 Task: Find connections with filter location Radcliffe with filter topic #Leadershipwith filter profile language English with filter current company Sporjo with filter school Babu Banarsi Das University, Lucknow with filter industry Staffing and Recruiting with filter service category Financial Reporting with filter keywords title Sales Associate
Action: Mouse moved to (140, 219)
Screenshot: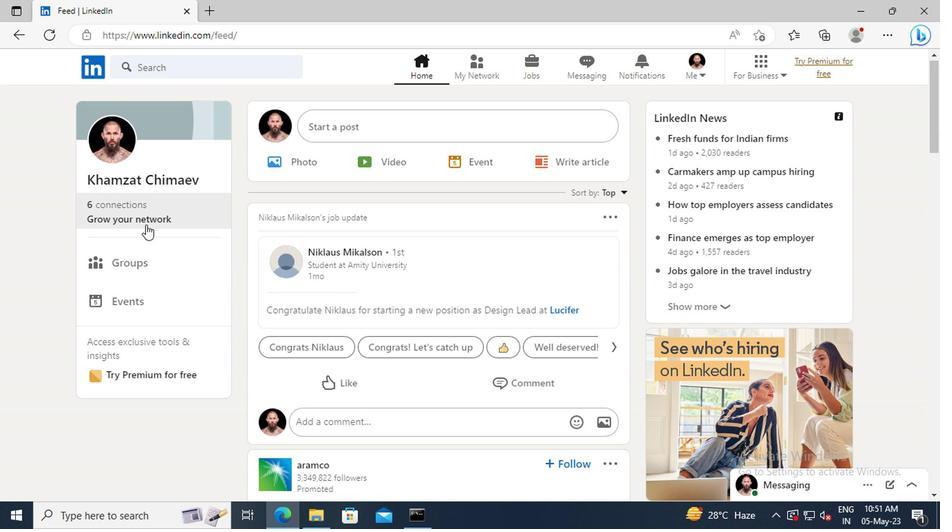 
Action: Mouse pressed left at (140, 219)
Screenshot: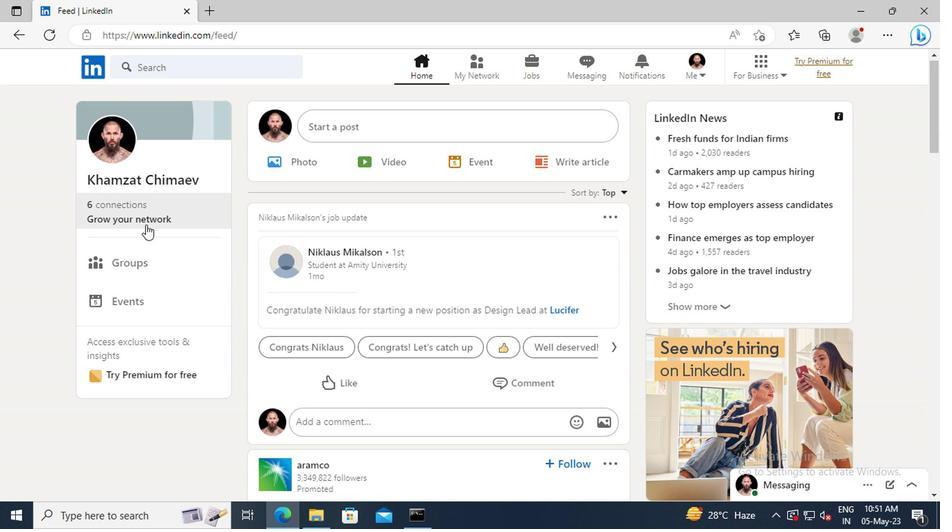 
Action: Mouse moved to (150, 146)
Screenshot: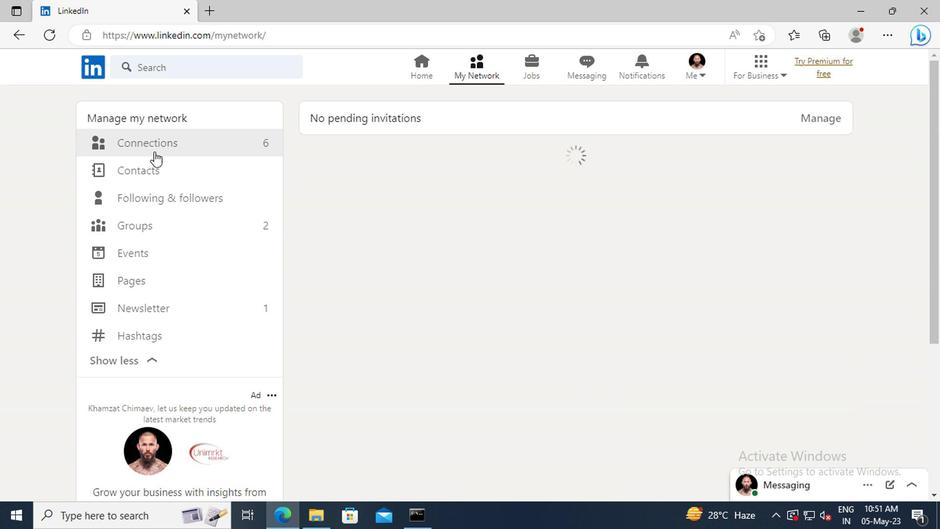 
Action: Mouse pressed left at (150, 146)
Screenshot: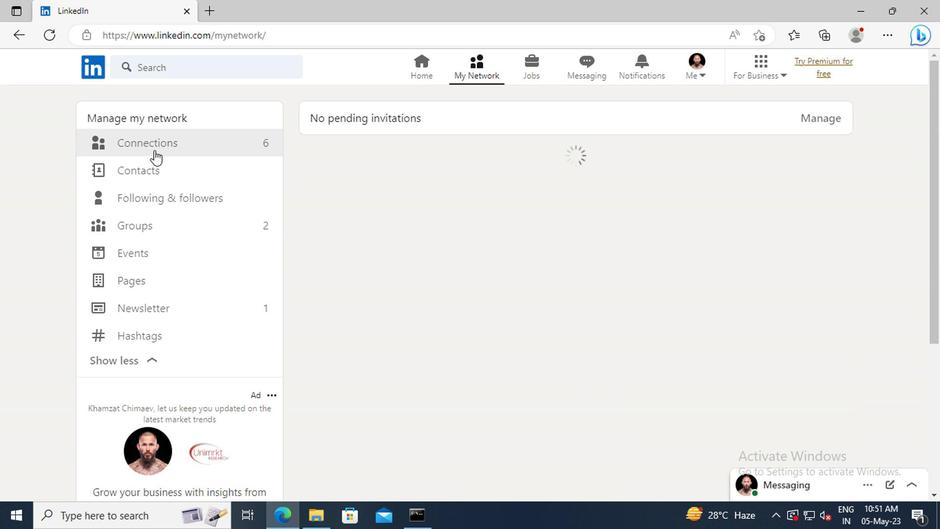
Action: Mouse moved to (557, 151)
Screenshot: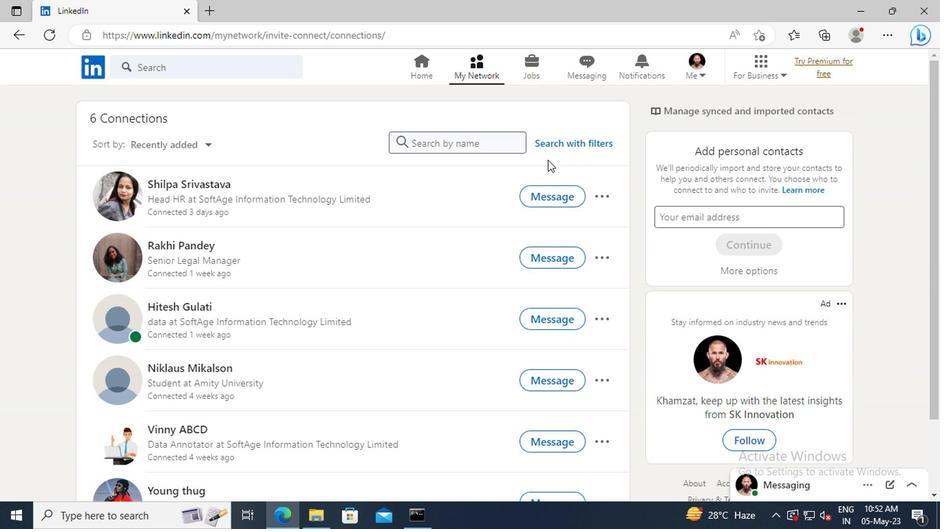 
Action: Mouse pressed left at (557, 151)
Screenshot: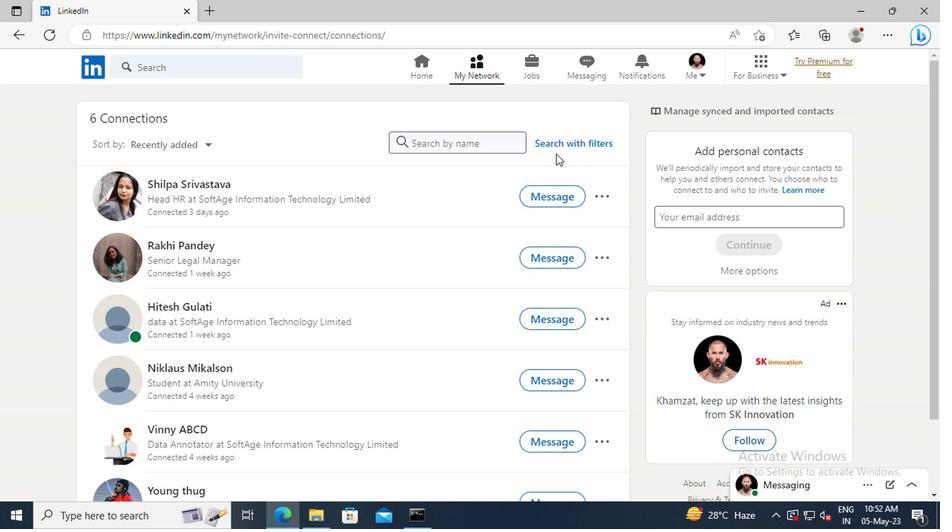 
Action: Mouse moved to (521, 109)
Screenshot: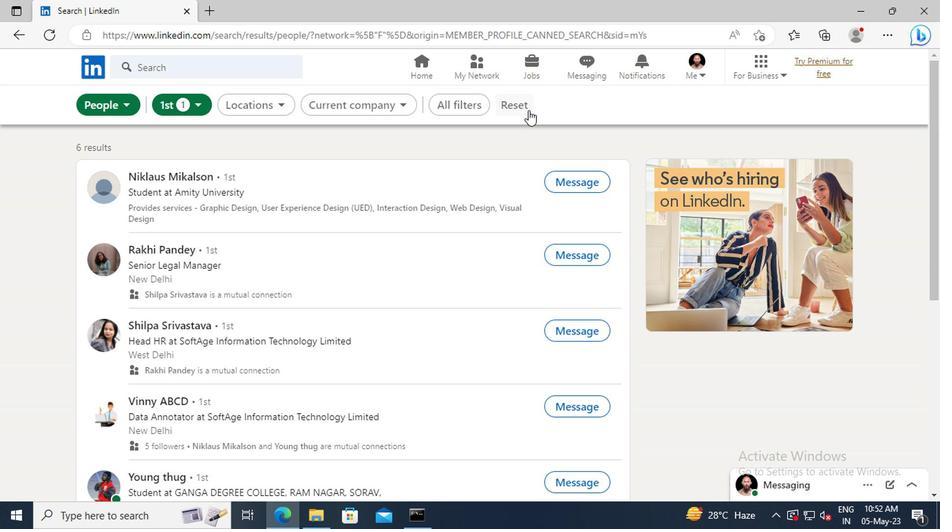 
Action: Mouse pressed left at (521, 109)
Screenshot: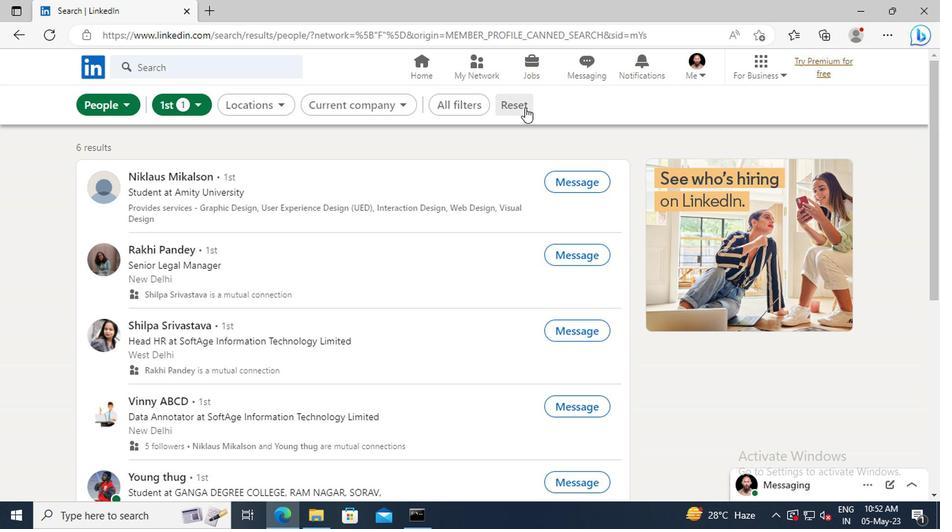 
Action: Mouse moved to (502, 109)
Screenshot: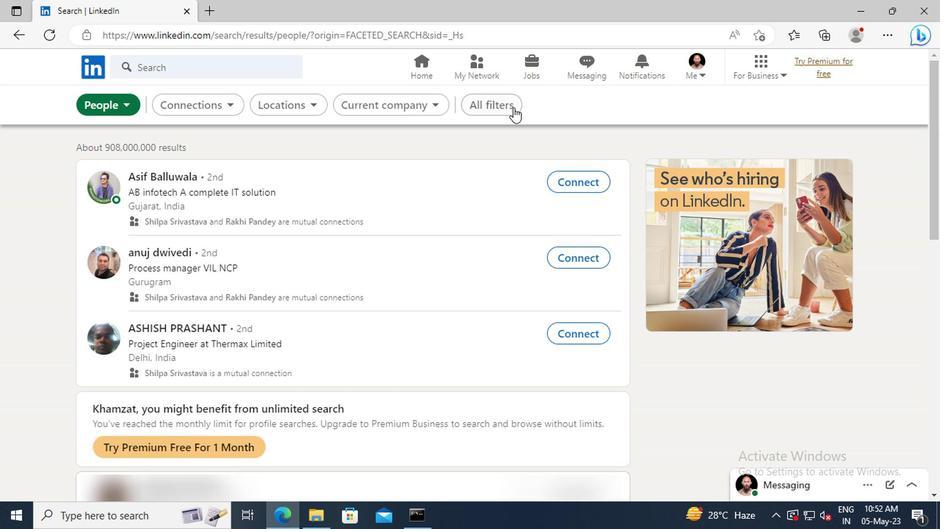
Action: Mouse pressed left at (502, 109)
Screenshot: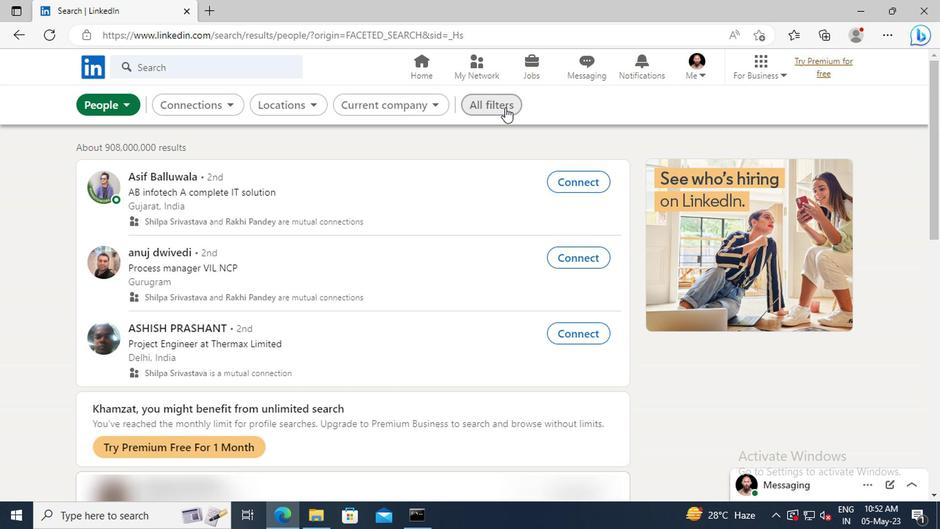 
Action: Mouse moved to (756, 270)
Screenshot: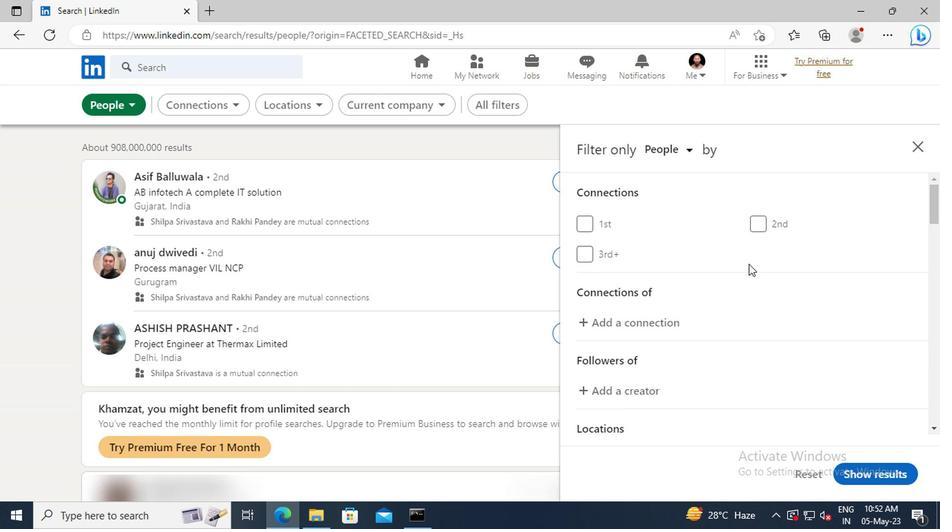 
Action: Mouse scrolled (756, 270) with delta (0, 0)
Screenshot: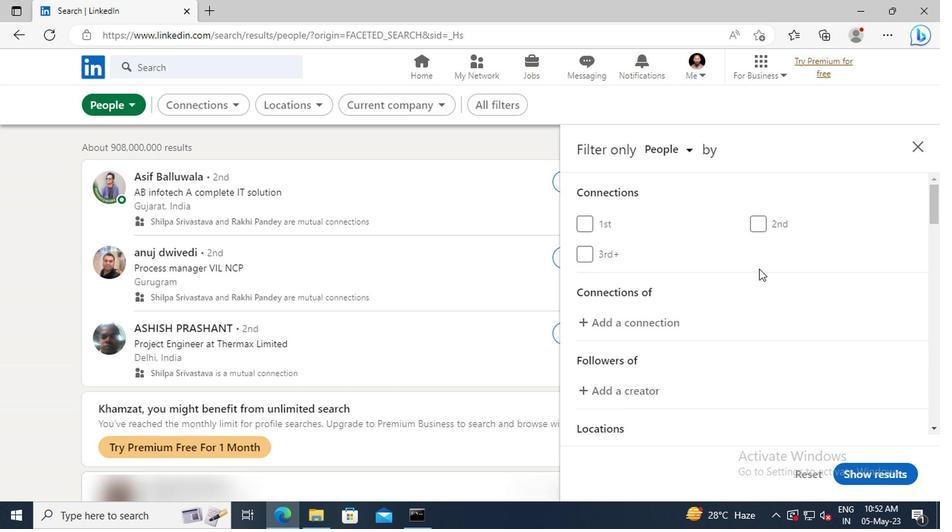 
Action: Mouse scrolled (756, 270) with delta (0, 0)
Screenshot: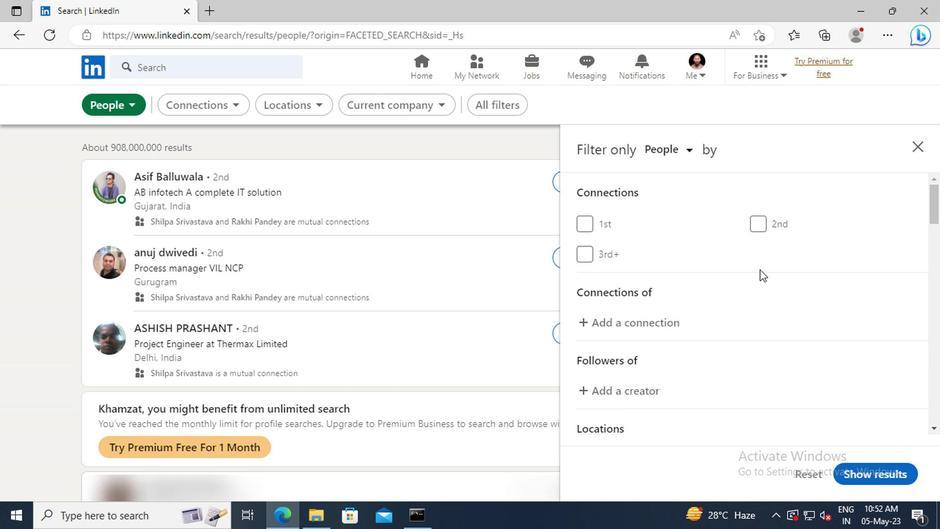 
Action: Mouse scrolled (756, 270) with delta (0, 0)
Screenshot: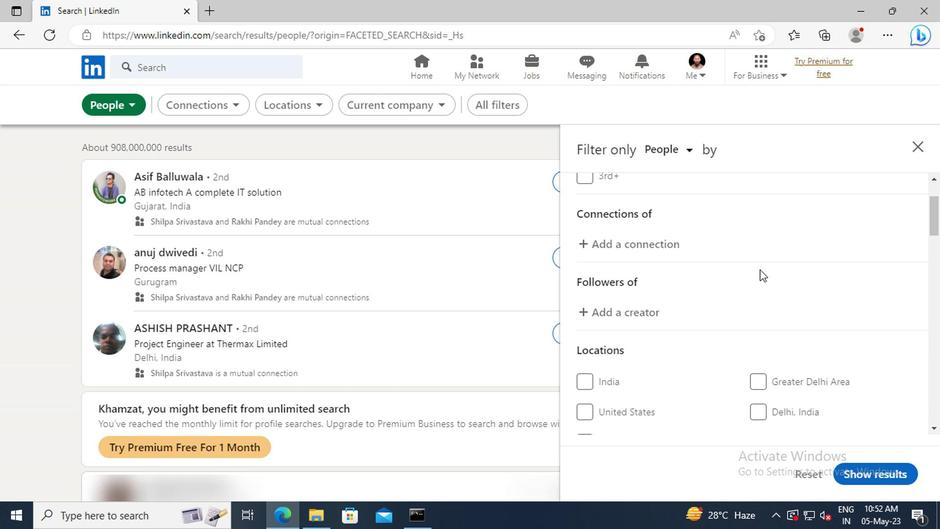 
Action: Mouse scrolled (756, 270) with delta (0, 0)
Screenshot: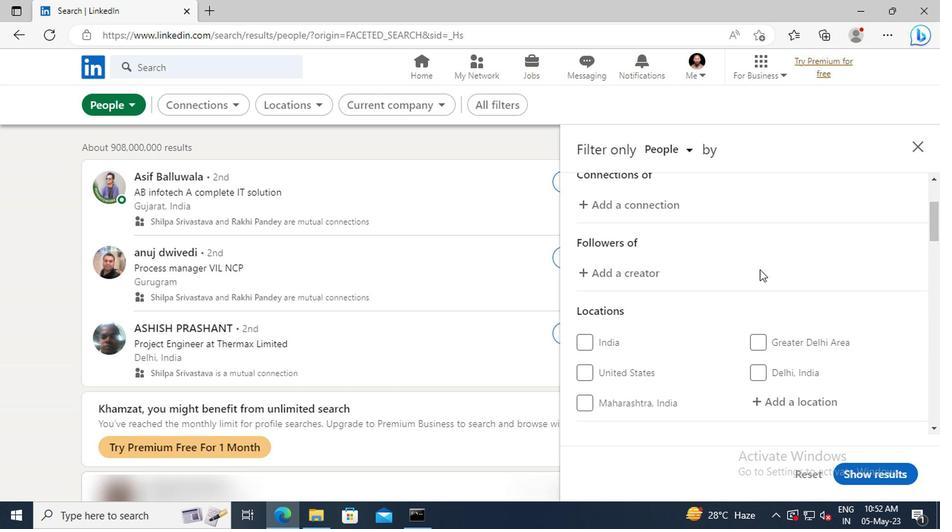 
Action: Mouse scrolled (756, 270) with delta (0, 0)
Screenshot: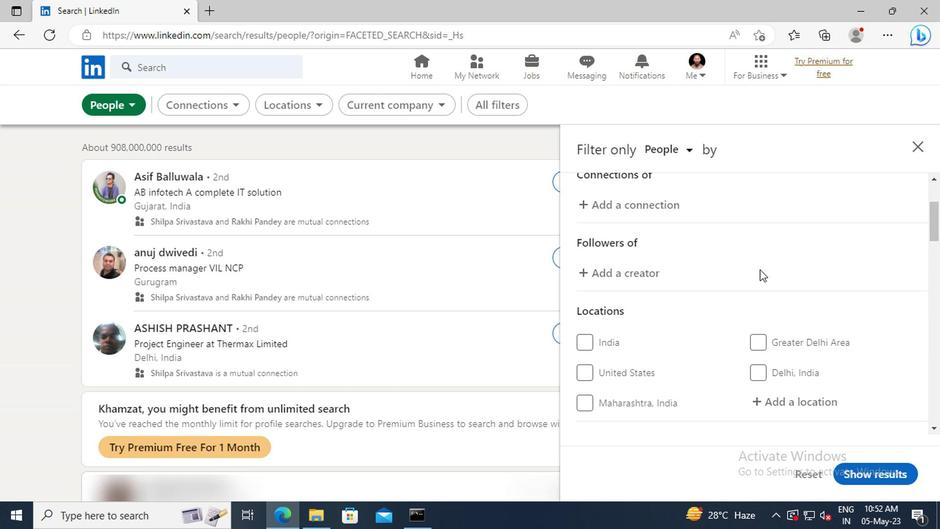 
Action: Mouse scrolled (756, 270) with delta (0, 0)
Screenshot: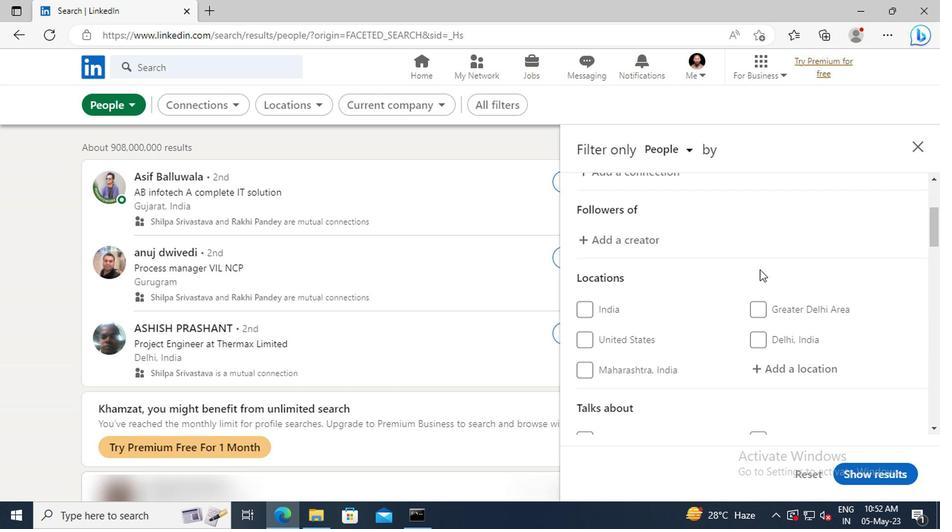
Action: Mouse moved to (764, 284)
Screenshot: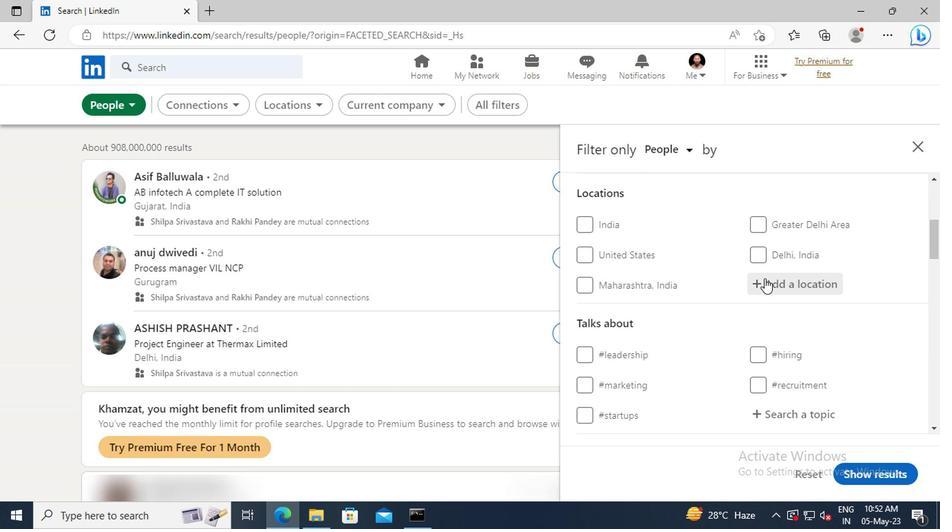 
Action: Mouse pressed left at (764, 284)
Screenshot: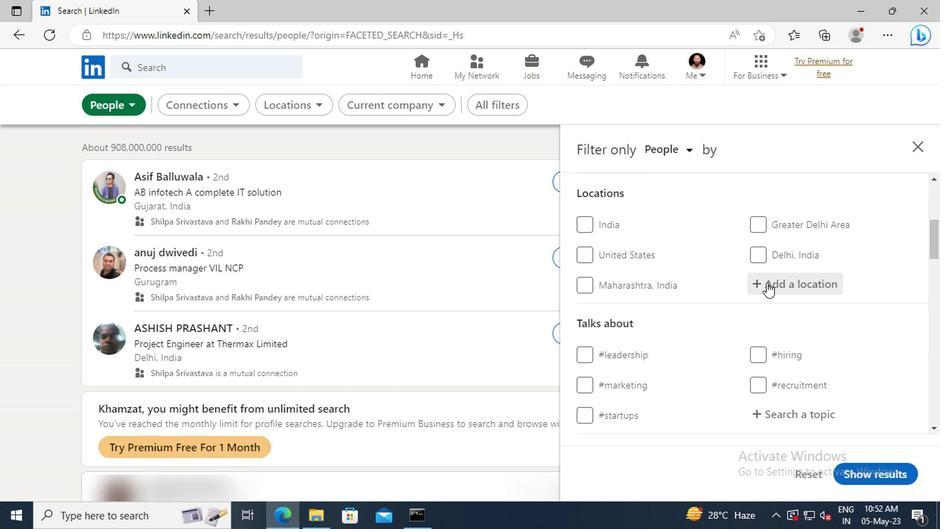 
Action: Key pressed <Key.shift>RADC
Screenshot: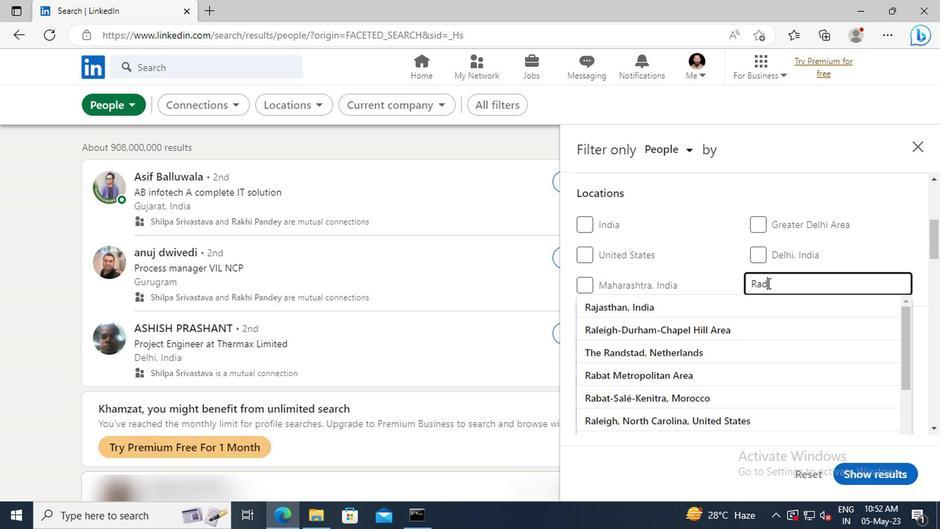 
Action: Mouse moved to (765, 305)
Screenshot: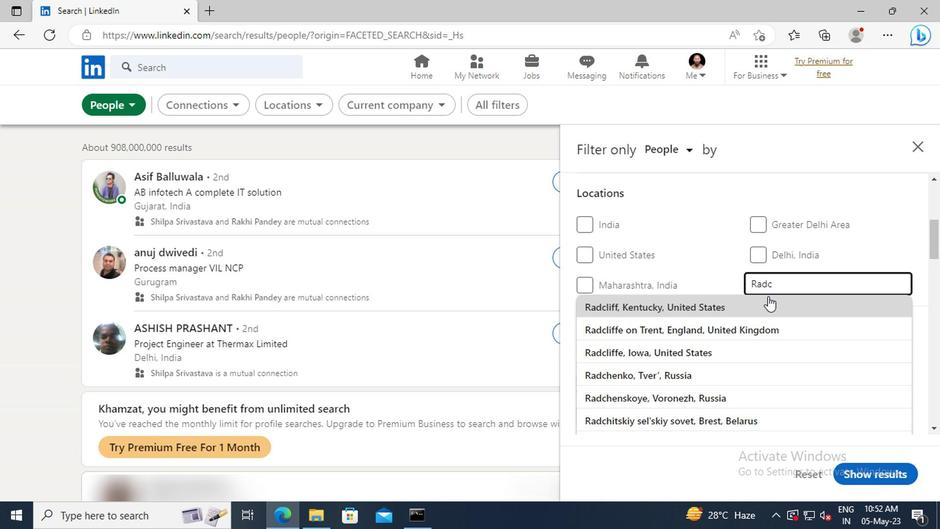 
Action: Mouse pressed left at (765, 305)
Screenshot: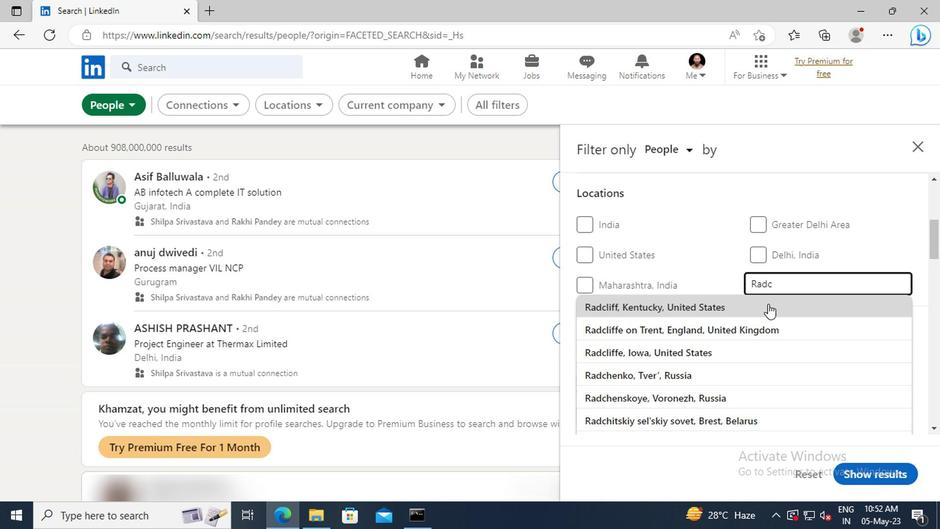 
Action: Mouse scrolled (765, 304) with delta (0, 0)
Screenshot: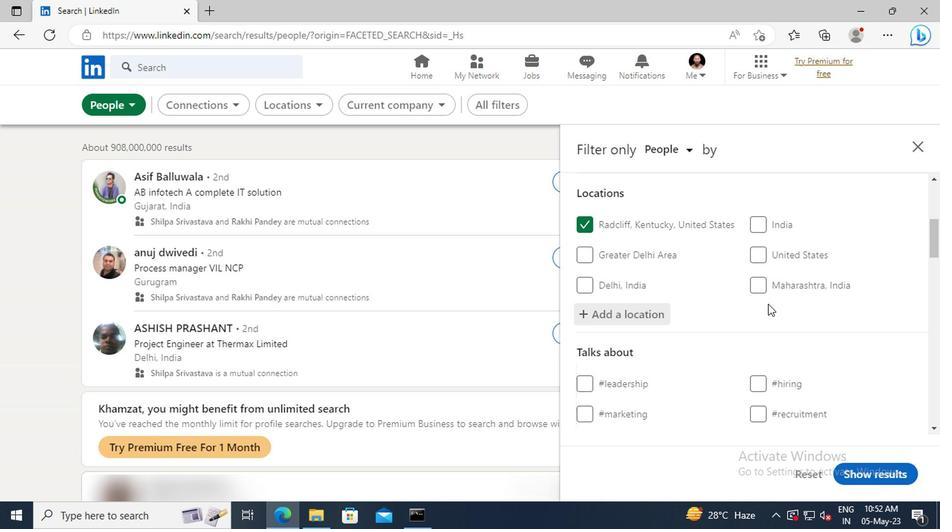 
Action: Mouse scrolled (765, 304) with delta (0, 0)
Screenshot: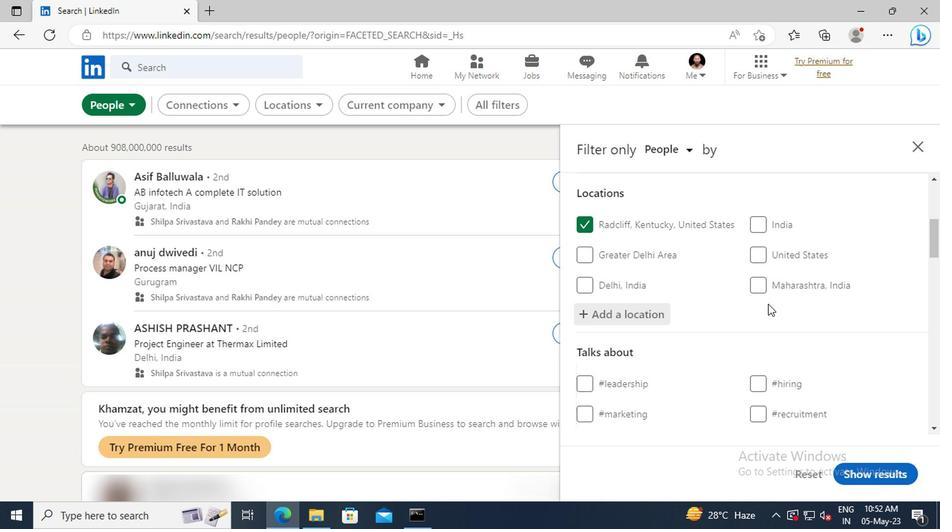 
Action: Mouse scrolled (765, 304) with delta (0, 0)
Screenshot: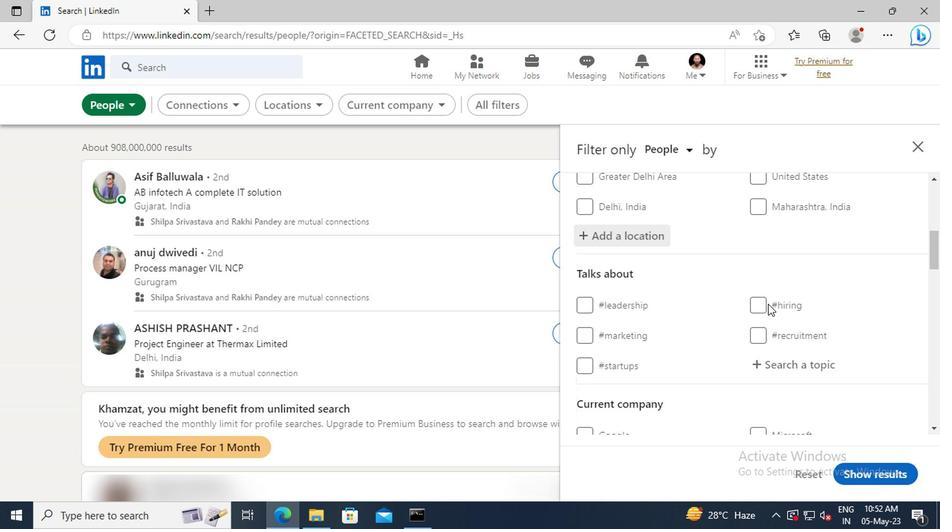
Action: Mouse moved to (769, 320)
Screenshot: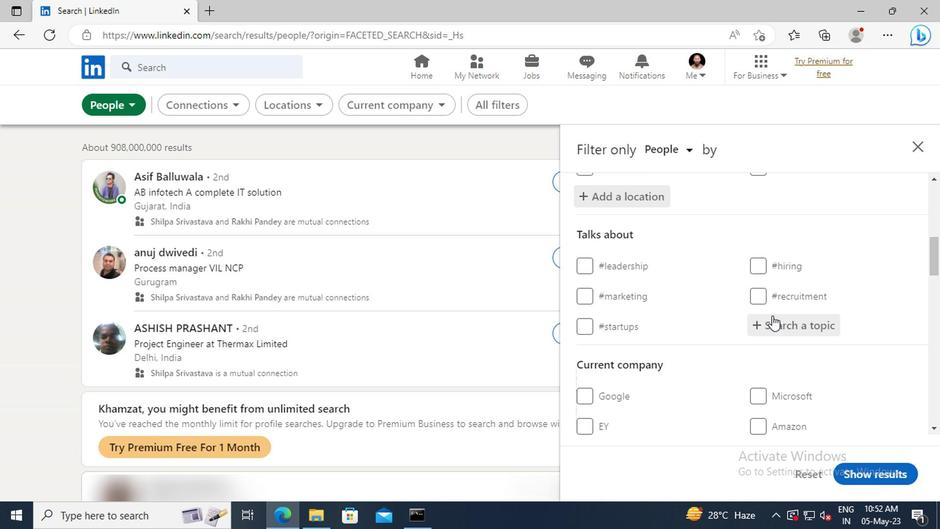 
Action: Mouse pressed left at (769, 320)
Screenshot: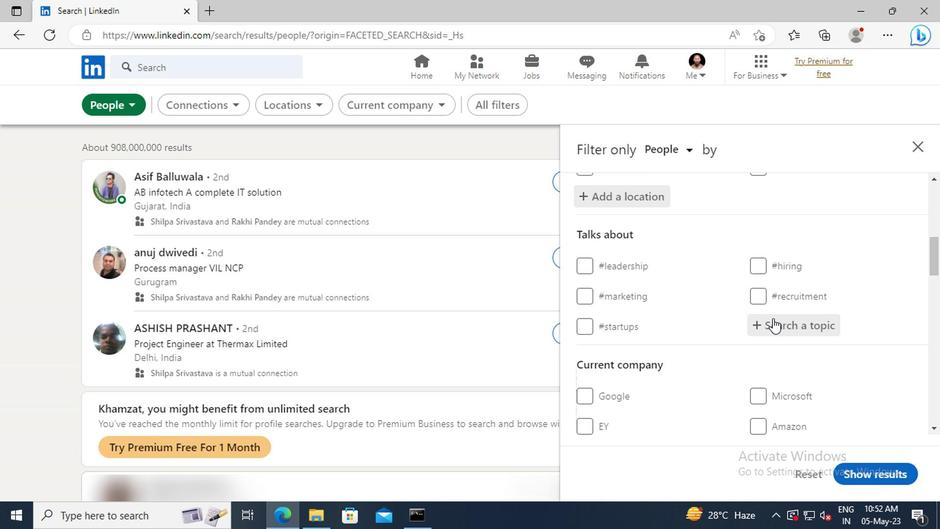 
Action: Key pressed <Key.shift>LEADER
Screenshot: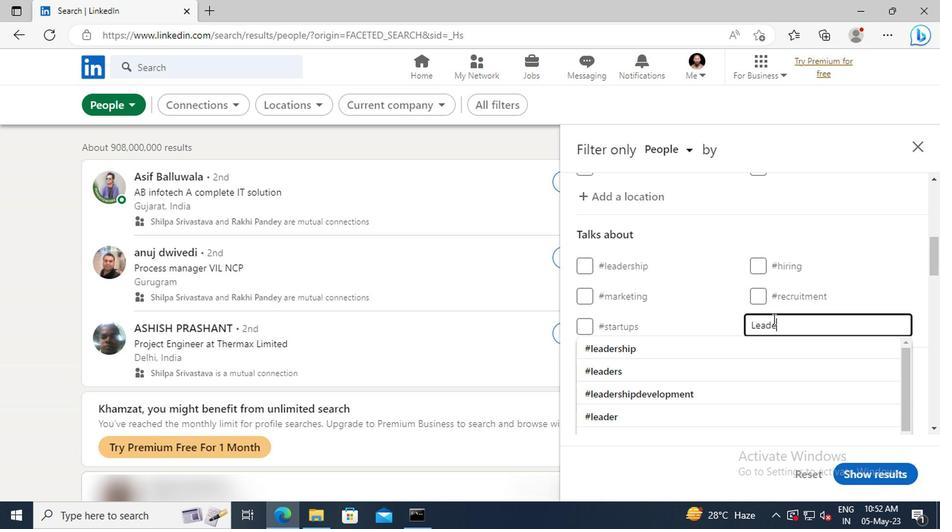 
Action: Mouse moved to (771, 347)
Screenshot: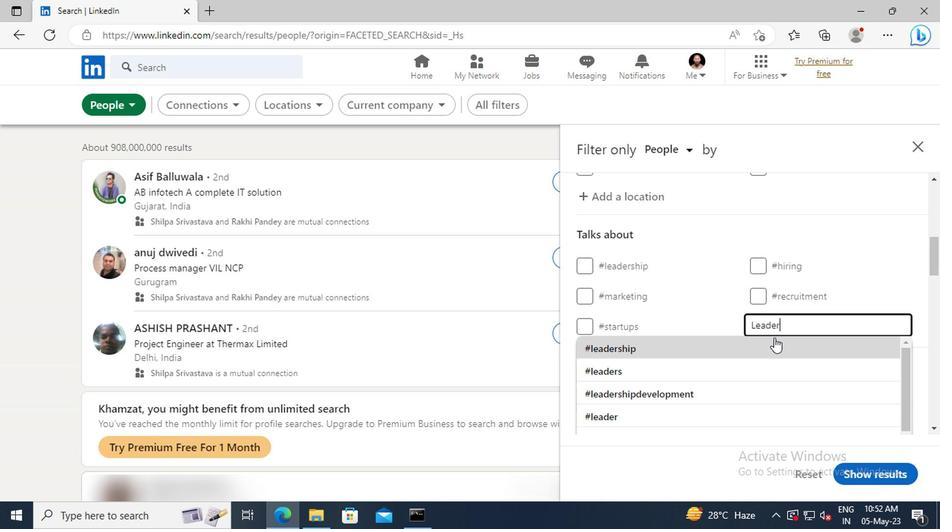 
Action: Mouse pressed left at (771, 347)
Screenshot: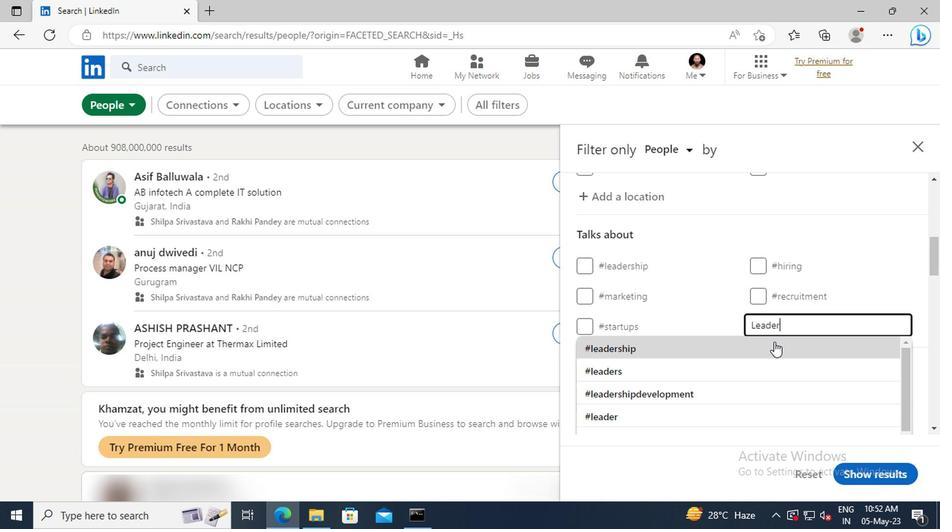 
Action: Mouse scrolled (771, 347) with delta (0, 0)
Screenshot: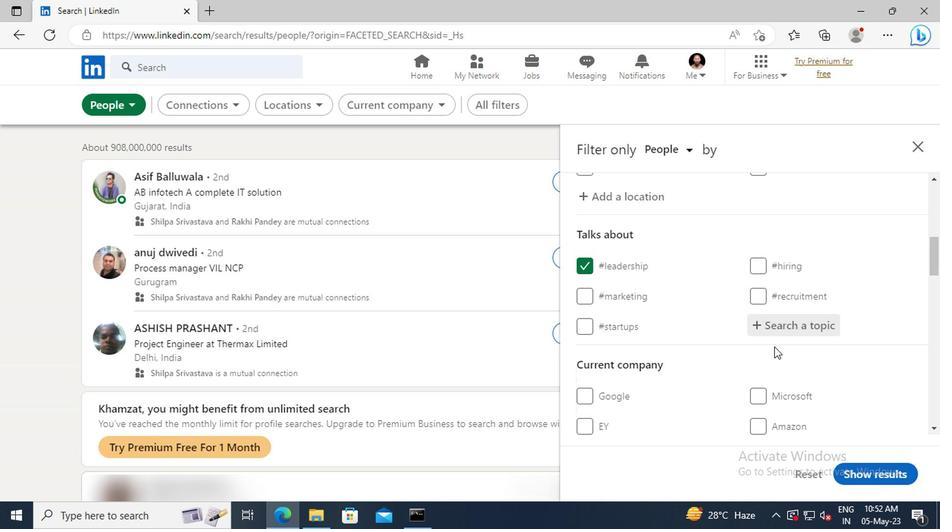 
Action: Mouse scrolled (771, 347) with delta (0, 0)
Screenshot: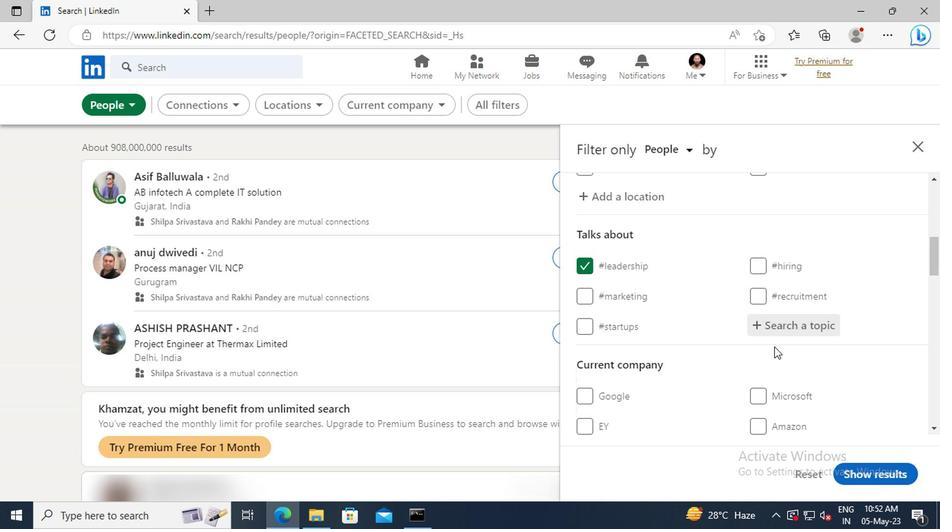 
Action: Mouse scrolled (771, 347) with delta (0, 0)
Screenshot: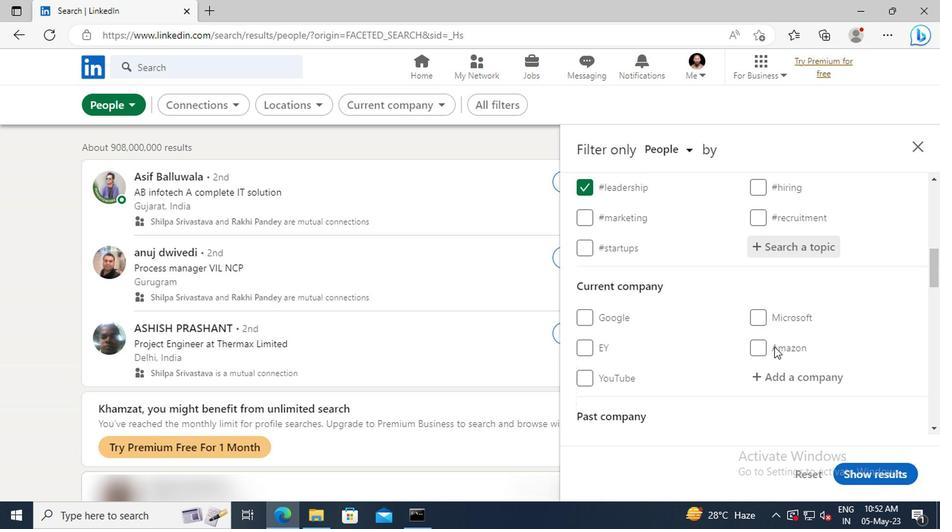 
Action: Mouse scrolled (771, 347) with delta (0, 0)
Screenshot: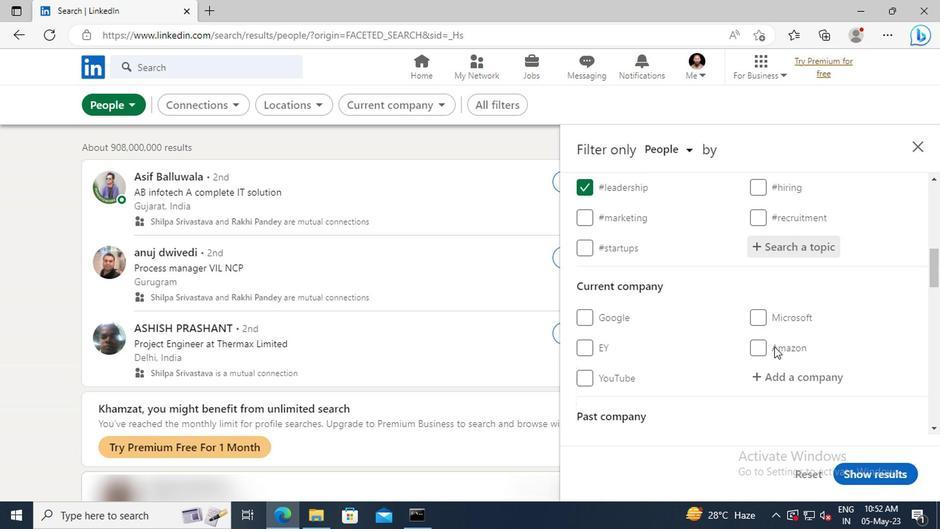 
Action: Mouse scrolled (771, 347) with delta (0, 0)
Screenshot: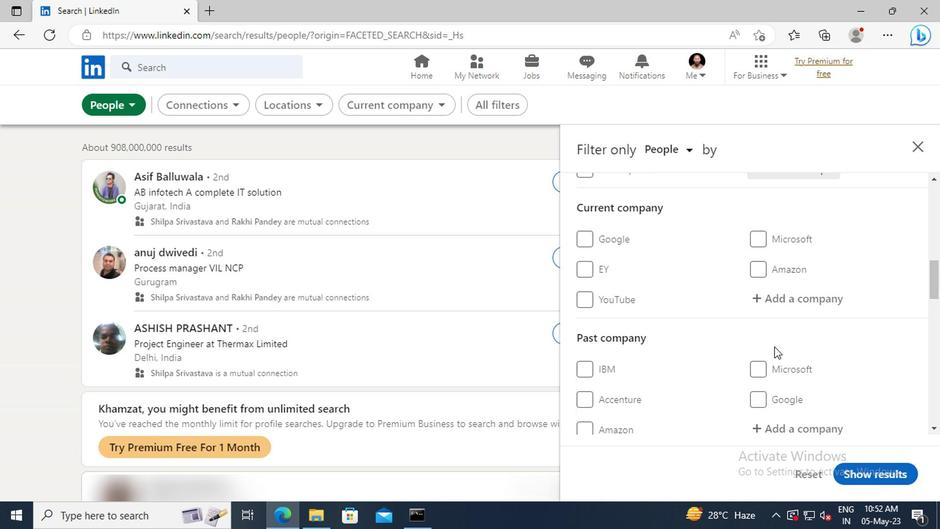 
Action: Mouse scrolled (771, 347) with delta (0, 0)
Screenshot: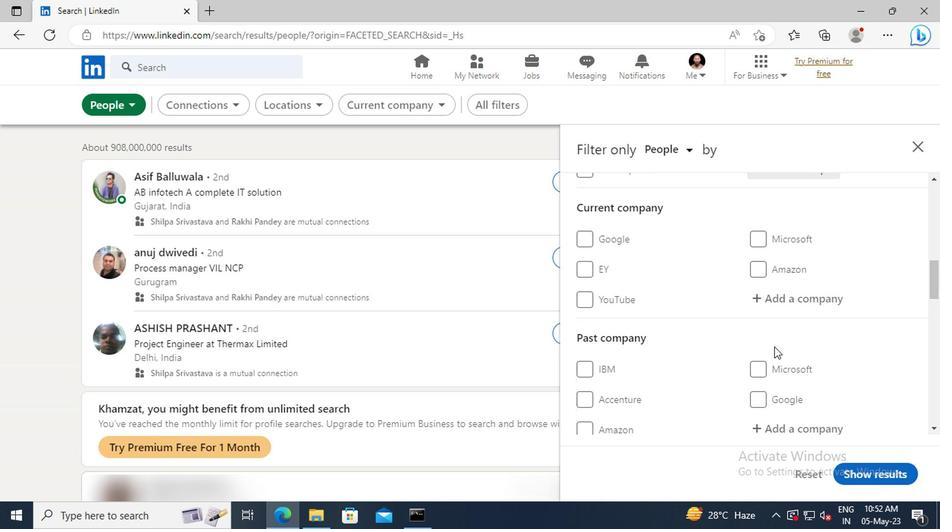 
Action: Mouse scrolled (771, 347) with delta (0, 0)
Screenshot: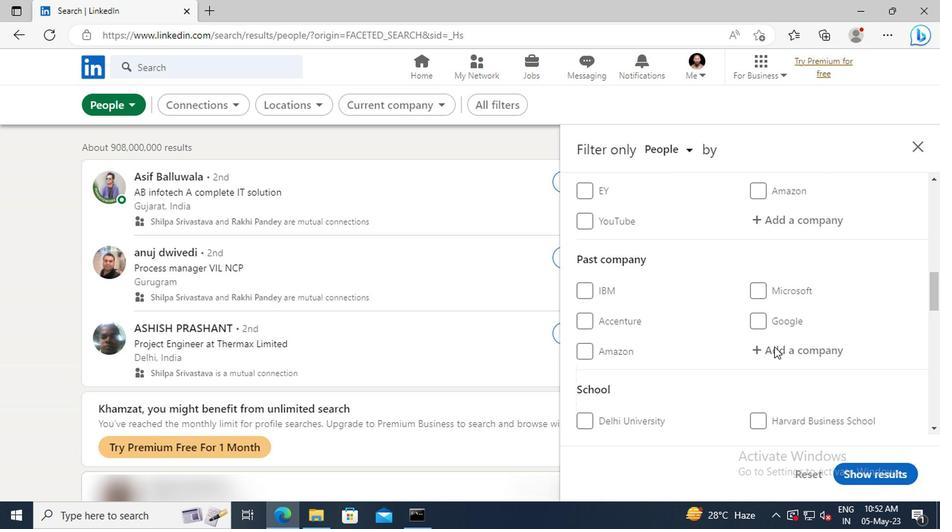 
Action: Mouse scrolled (771, 347) with delta (0, 0)
Screenshot: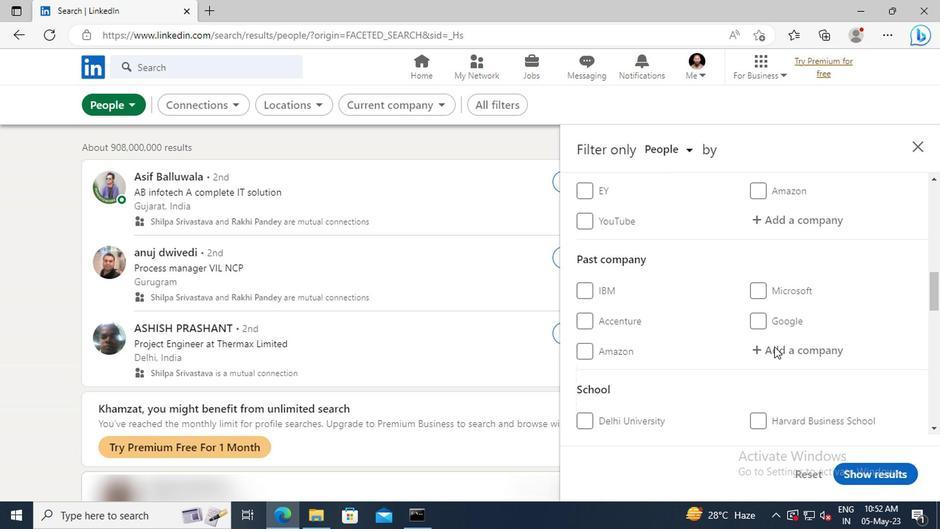 
Action: Mouse scrolled (771, 347) with delta (0, 0)
Screenshot: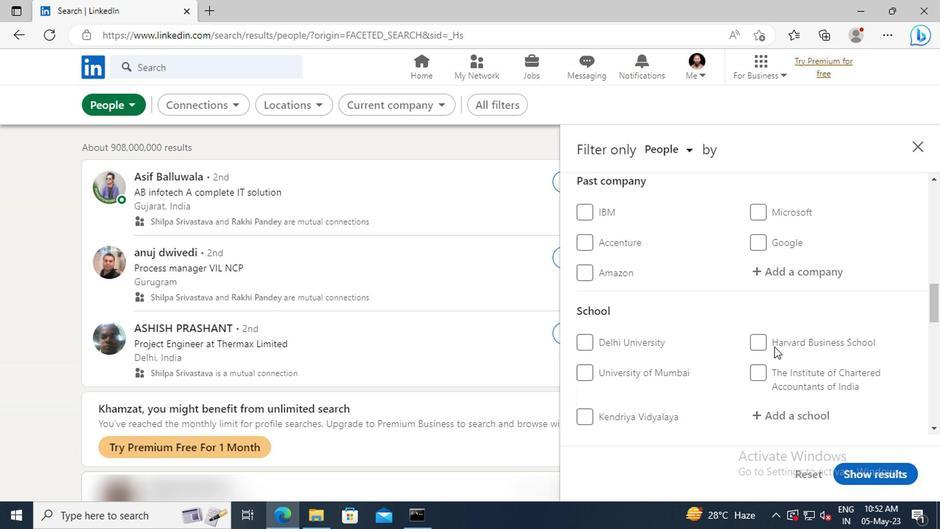 
Action: Mouse scrolled (771, 347) with delta (0, 0)
Screenshot: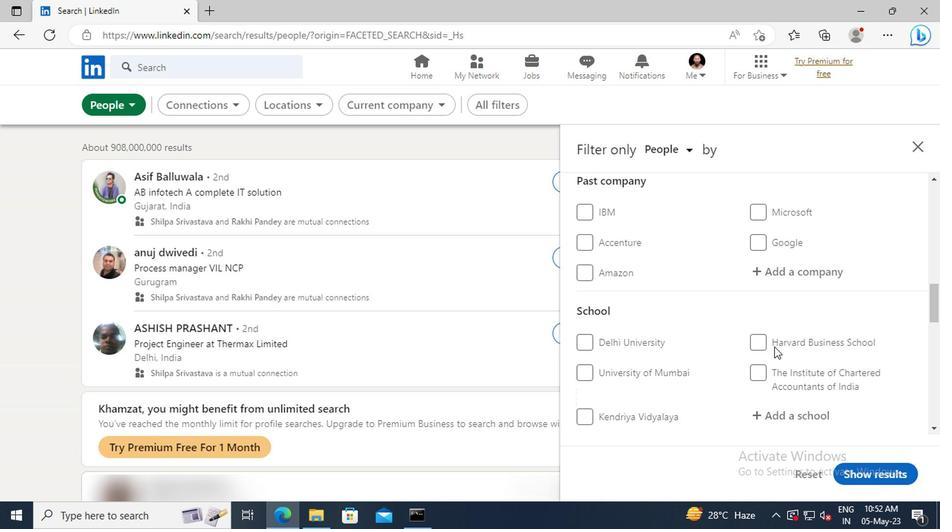 
Action: Mouse scrolled (771, 347) with delta (0, 0)
Screenshot: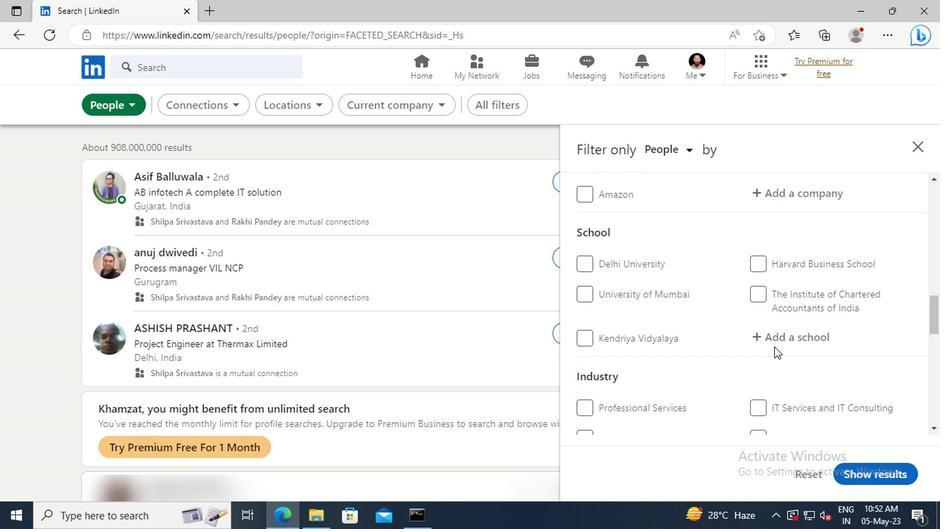 
Action: Mouse scrolled (771, 347) with delta (0, 0)
Screenshot: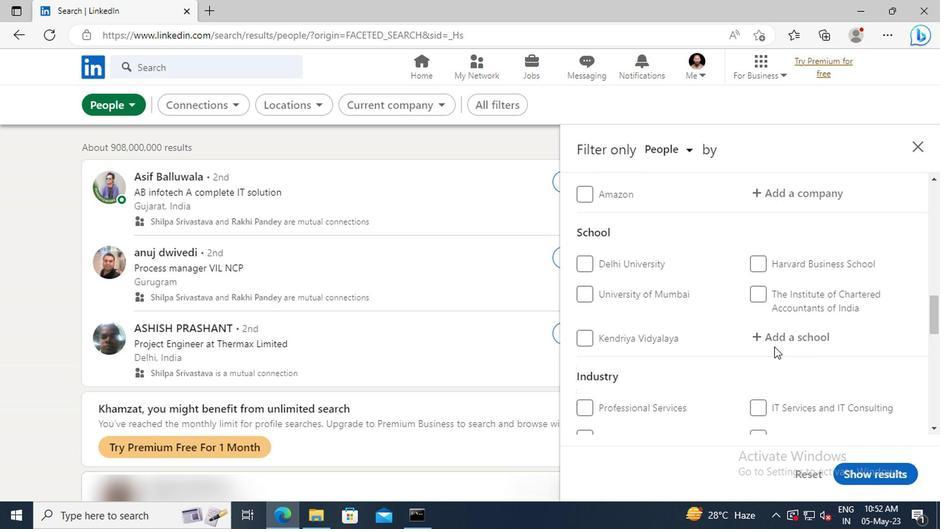 
Action: Mouse scrolled (771, 347) with delta (0, 0)
Screenshot: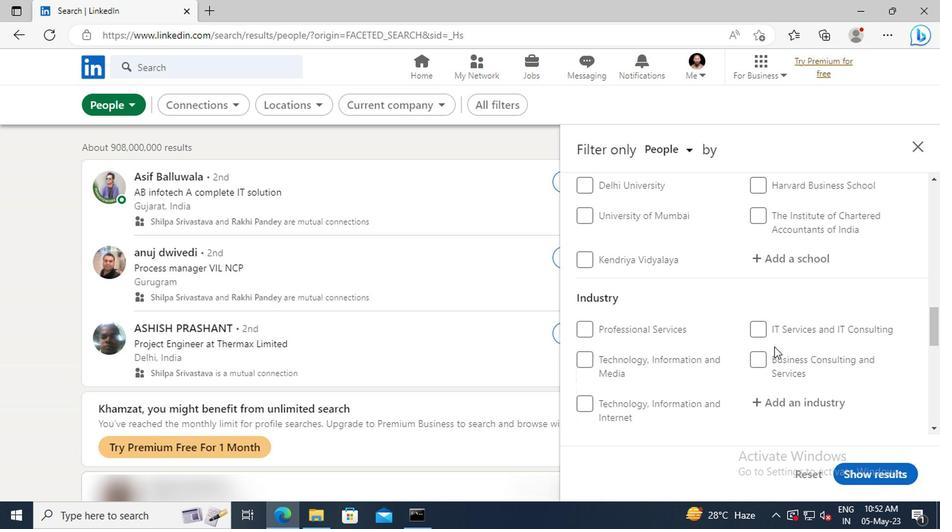 
Action: Mouse scrolled (771, 347) with delta (0, 0)
Screenshot: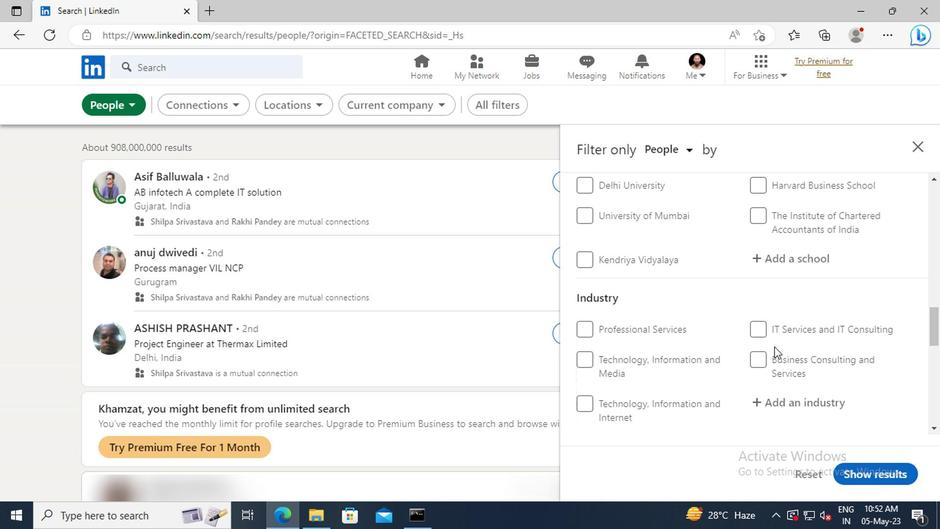 
Action: Mouse scrolled (771, 347) with delta (0, 0)
Screenshot: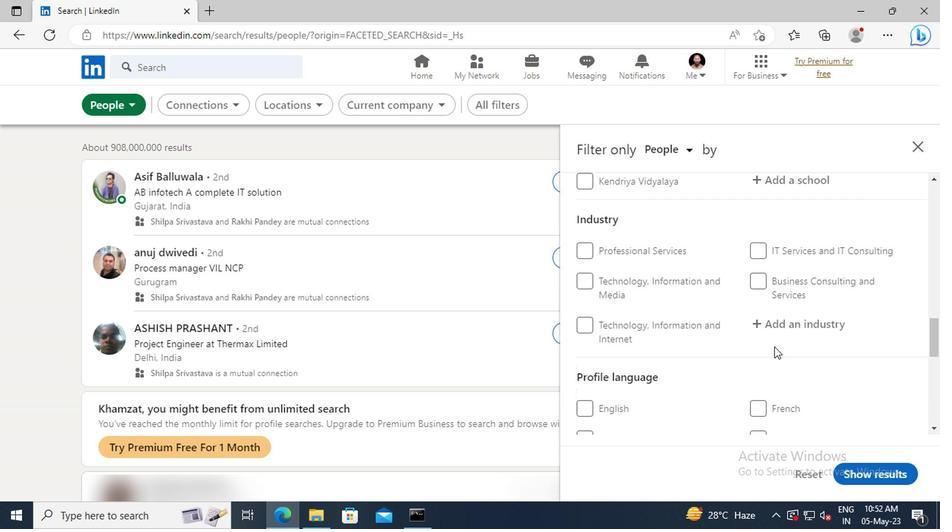 
Action: Mouse moved to (580, 373)
Screenshot: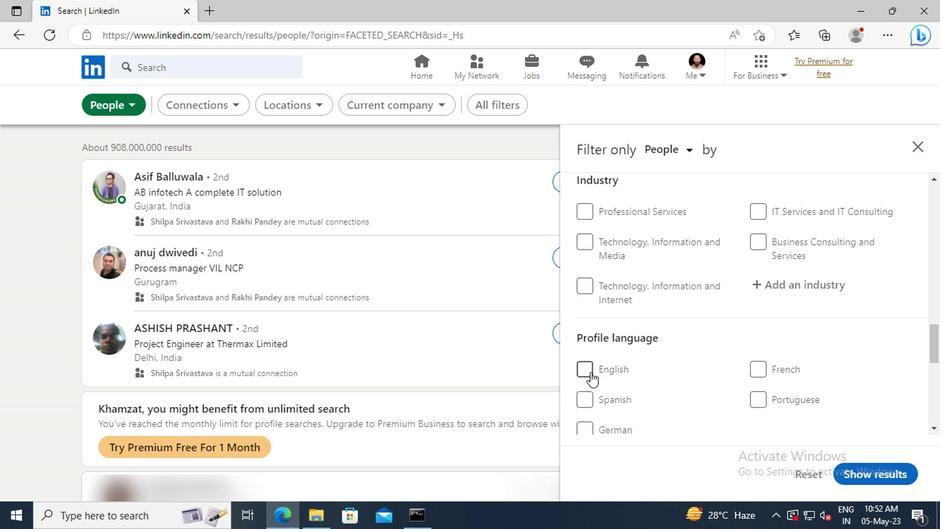 
Action: Mouse pressed left at (580, 373)
Screenshot: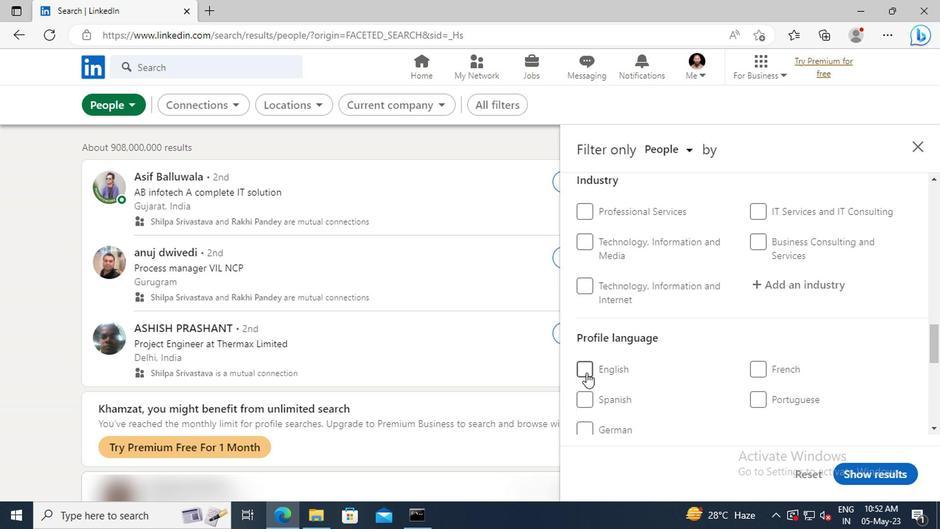 
Action: Mouse moved to (736, 351)
Screenshot: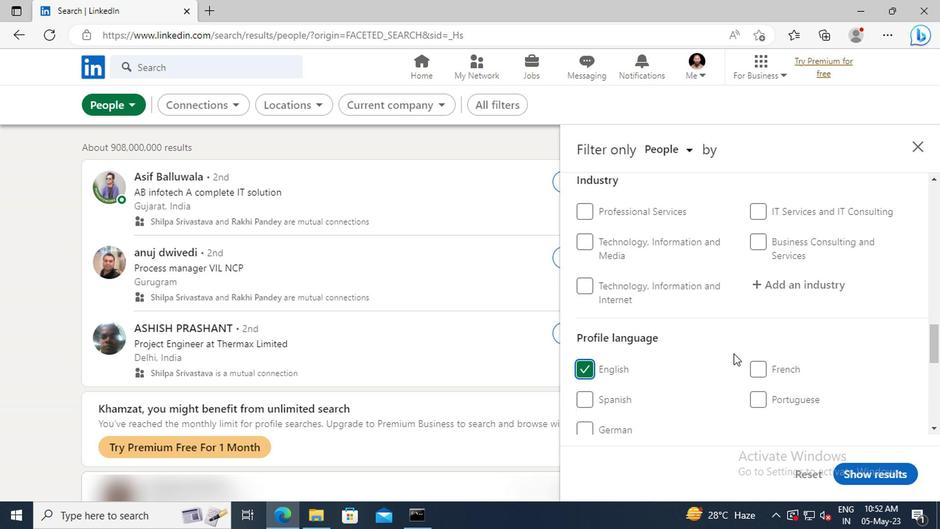 
Action: Mouse scrolled (736, 351) with delta (0, 0)
Screenshot: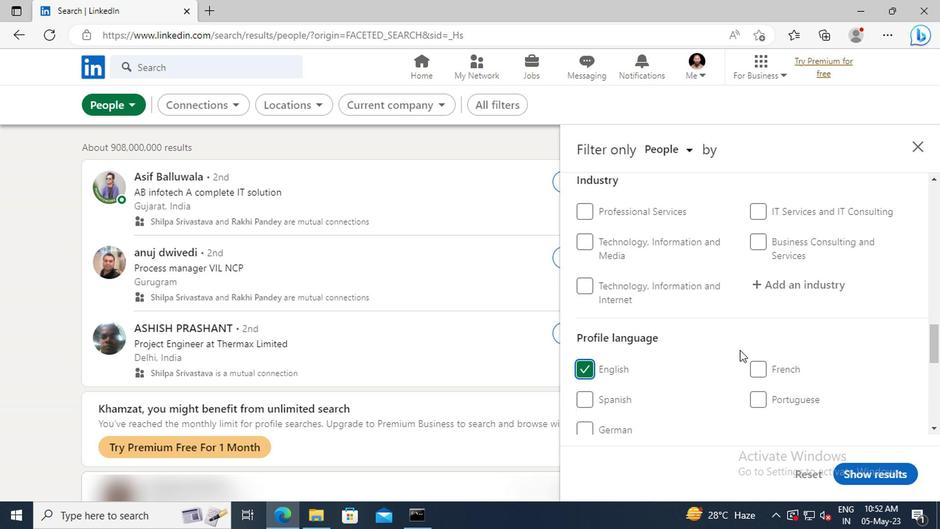 
Action: Mouse scrolled (736, 351) with delta (0, 0)
Screenshot: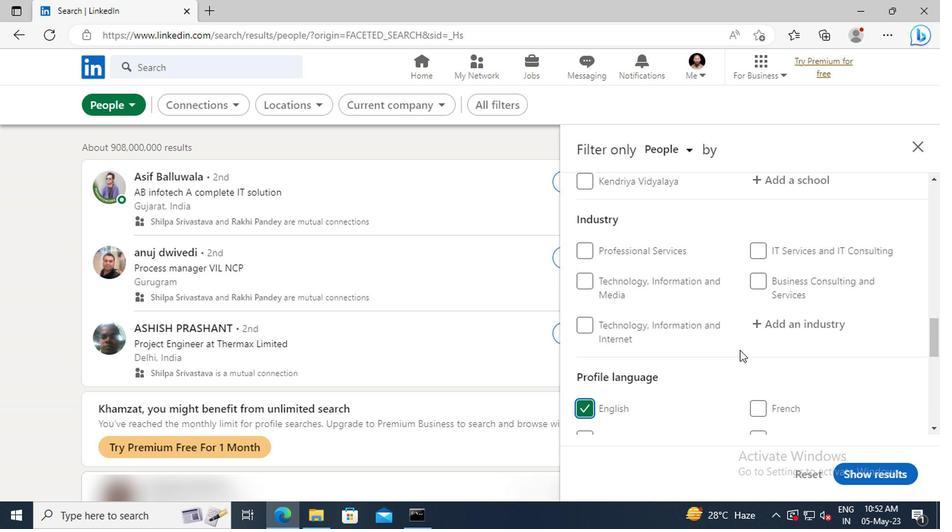 
Action: Mouse scrolled (736, 351) with delta (0, 0)
Screenshot: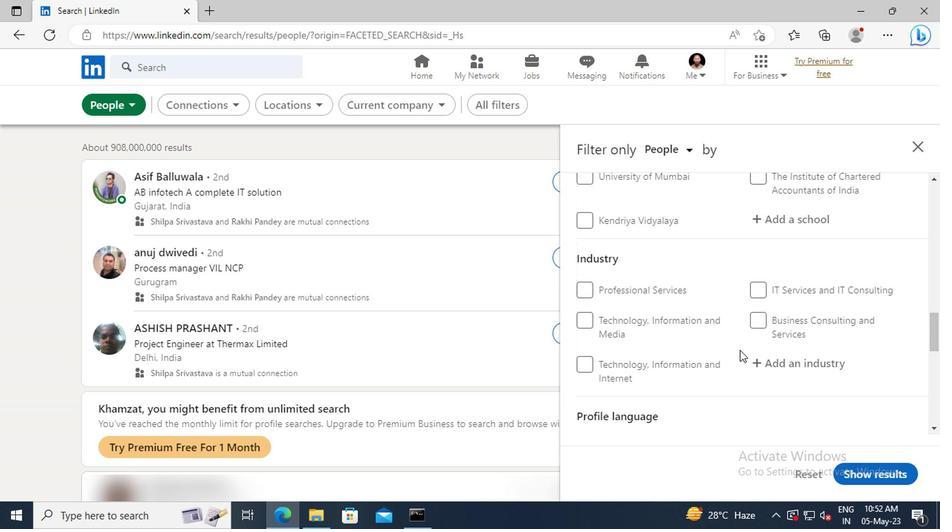 
Action: Mouse scrolled (736, 351) with delta (0, 0)
Screenshot: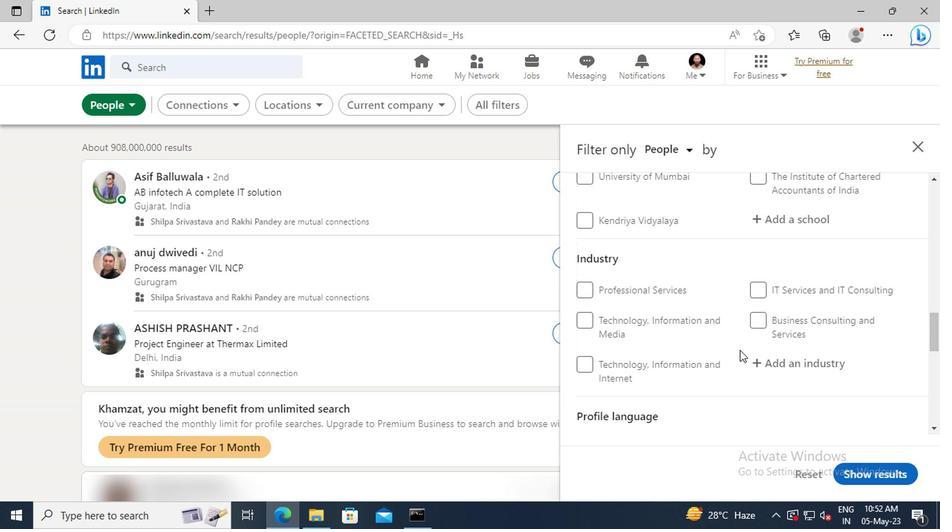 
Action: Mouse scrolled (736, 351) with delta (0, 0)
Screenshot: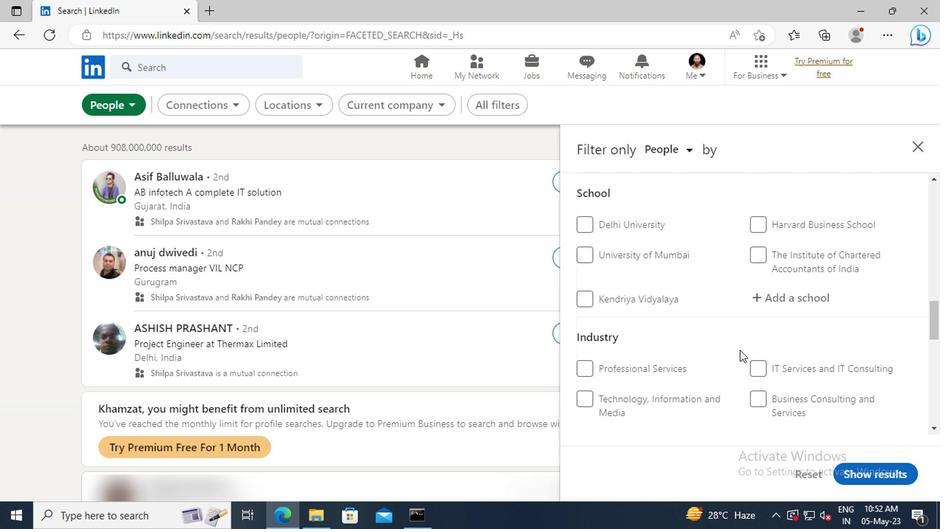 
Action: Mouse scrolled (736, 351) with delta (0, 0)
Screenshot: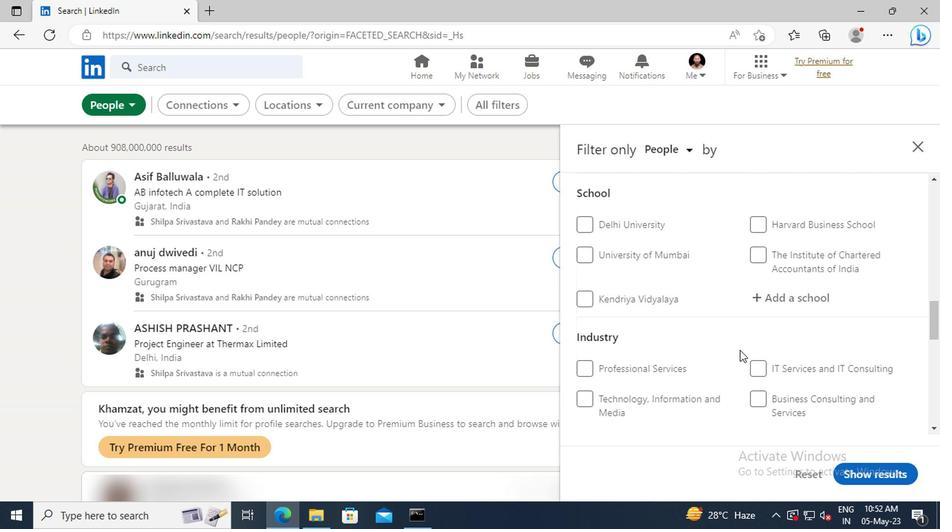 
Action: Mouse scrolled (736, 351) with delta (0, 0)
Screenshot: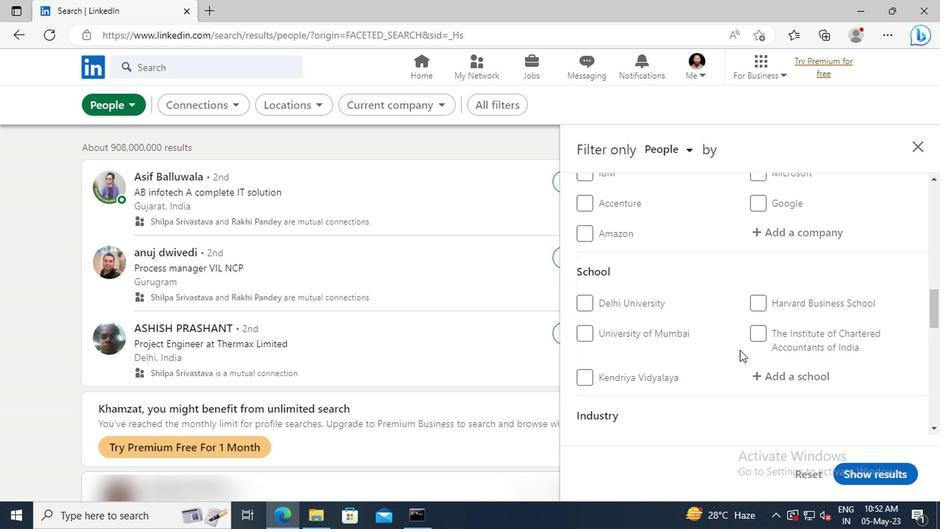 
Action: Mouse scrolled (736, 351) with delta (0, 0)
Screenshot: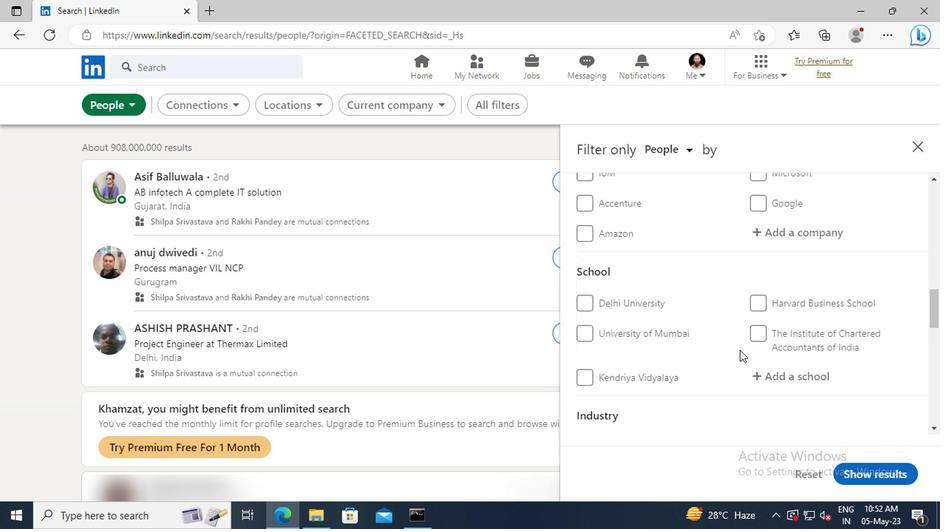 
Action: Mouse scrolled (736, 351) with delta (0, 0)
Screenshot: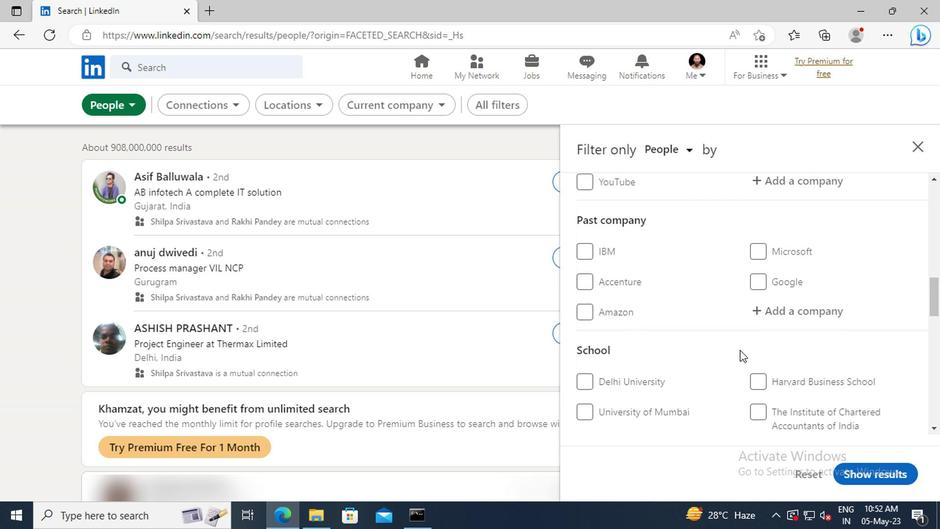 
Action: Mouse scrolled (736, 351) with delta (0, 0)
Screenshot: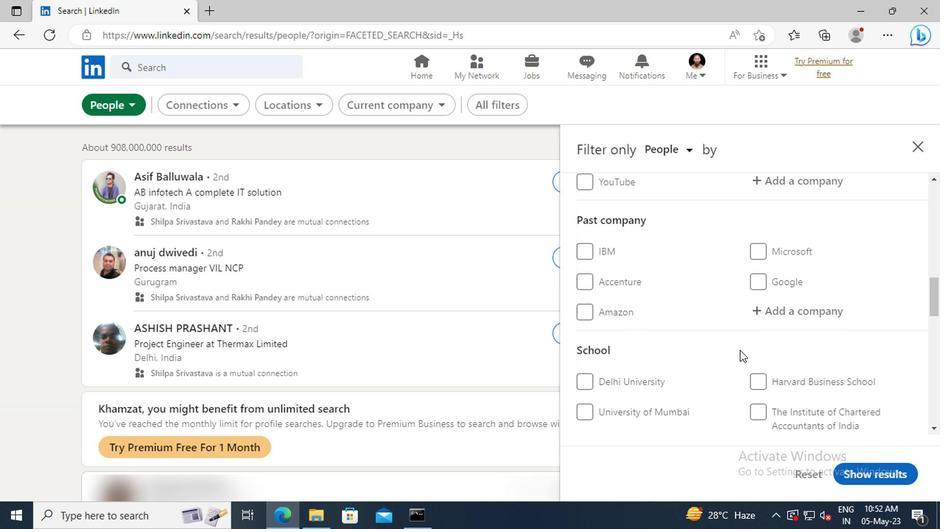 
Action: Mouse scrolled (736, 351) with delta (0, 0)
Screenshot: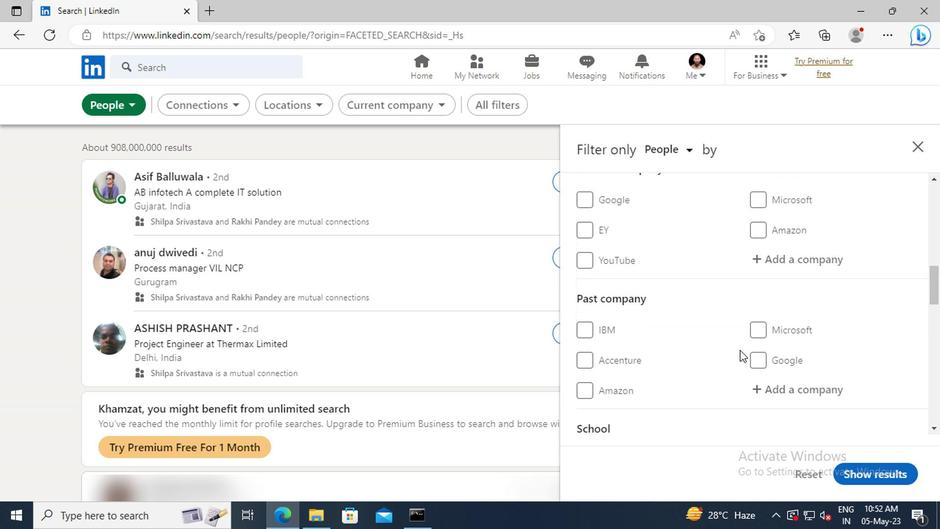 
Action: Mouse scrolled (736, 351) with delta (0, 0)
Screenshot: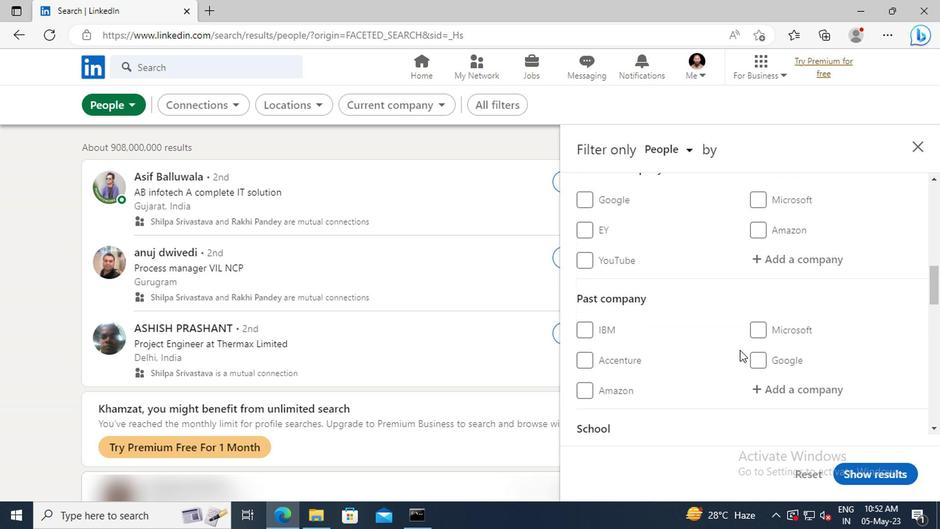 
Action: Mouse moved to (750, 336)
Screenshot: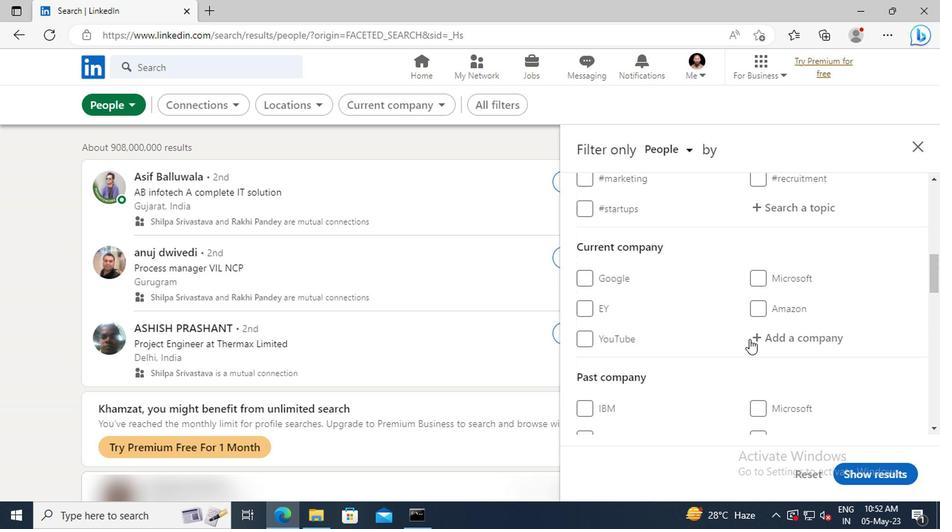 
Action: Mouse pressed left at (750, 336)
Screenshot: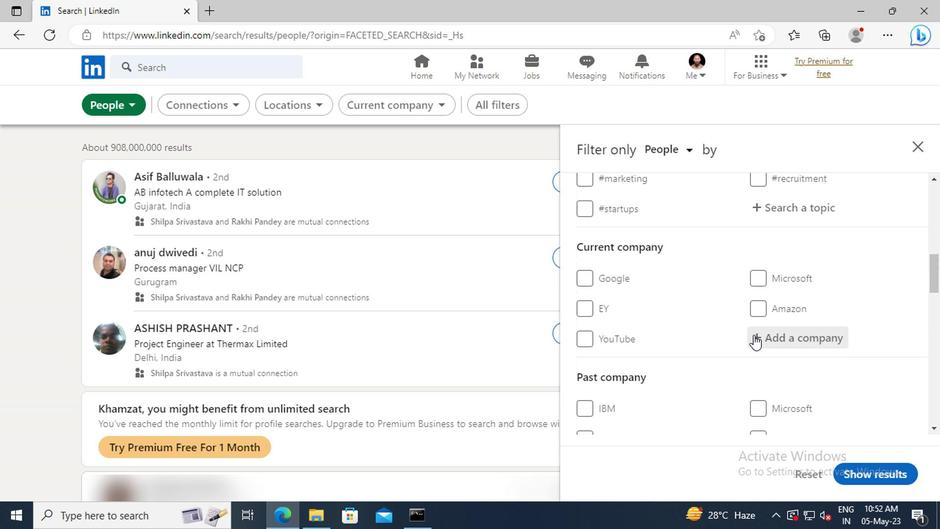 
Action: Mouse moved to (750, 336)
Screenshot: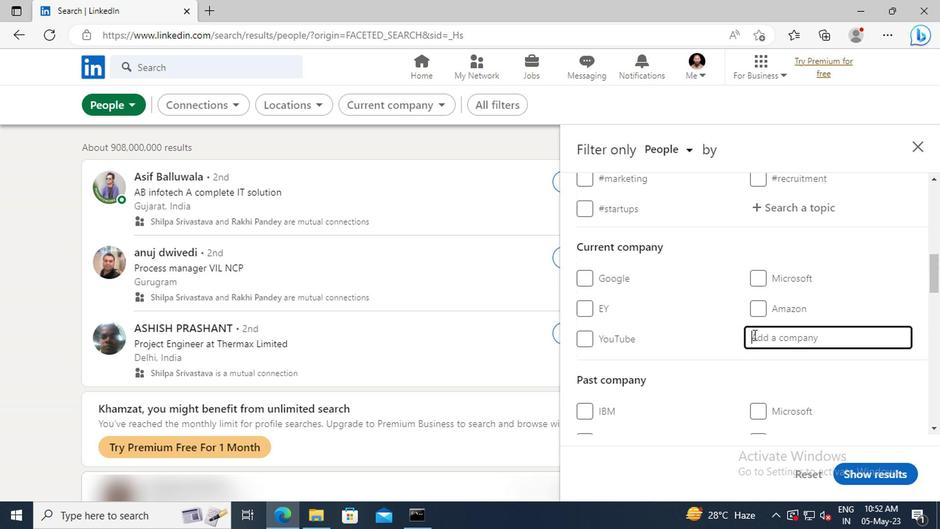 
Action: Key pressed <Key.shift>
Screenshot: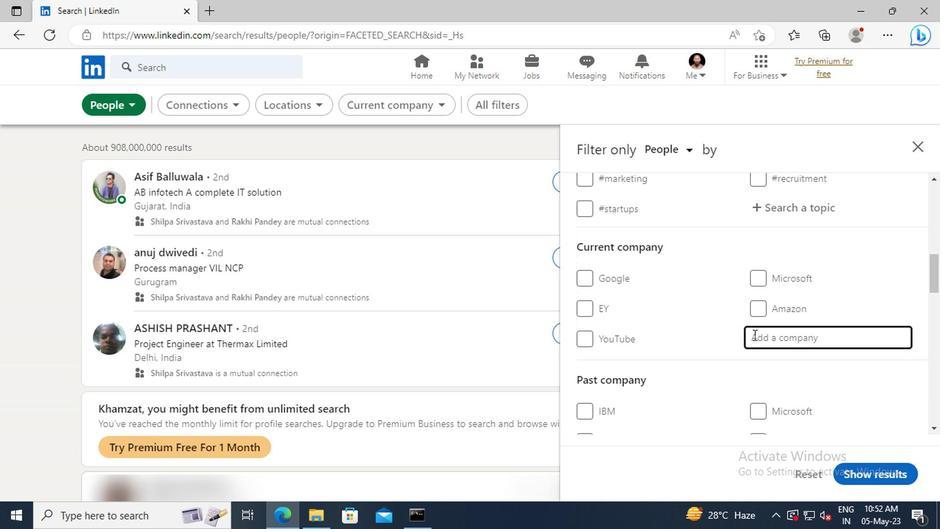 
Action: Mouse moved to (750, 335)
Screenshot: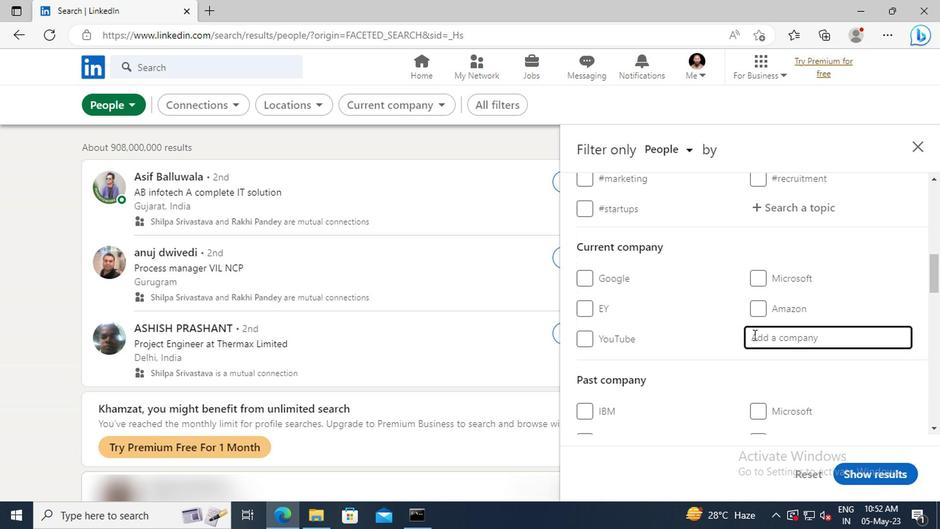 
Action: Key pressed SPORJO
Screenshot: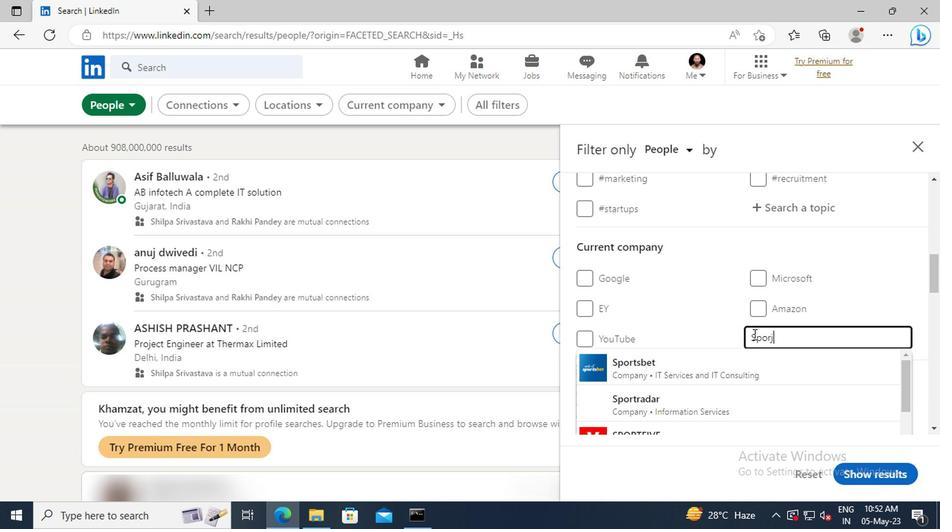 
Action: Mouse moved to (753, 357)
Screenshot: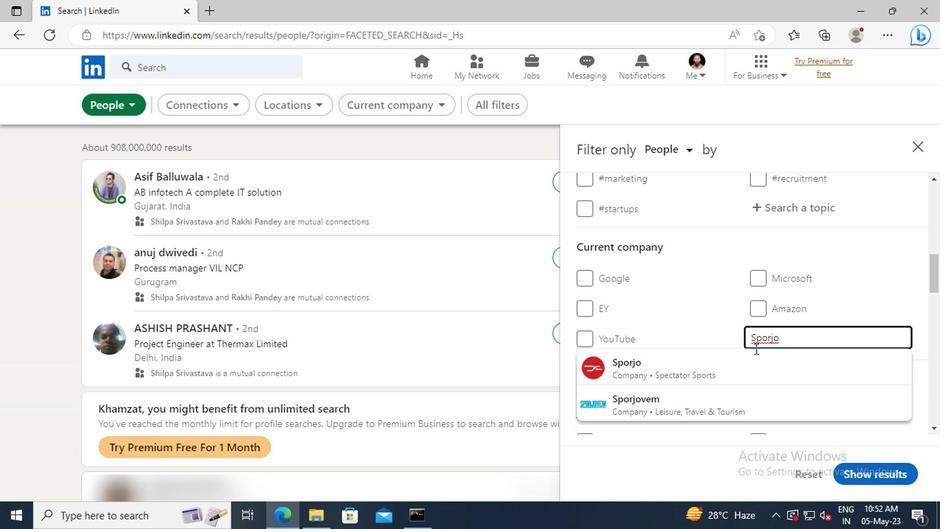 
Action: Mouse pressed left at (753, 357)
Screenshot: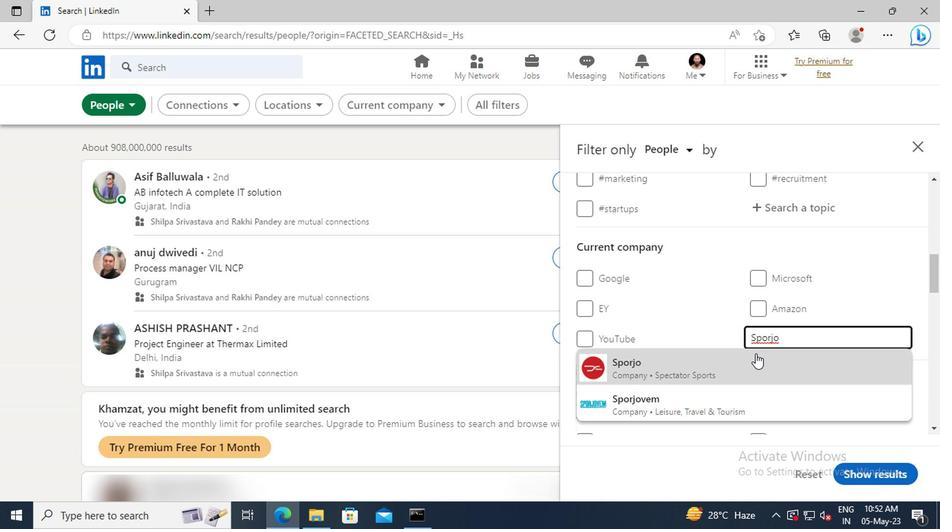 
Action: Mouse scrolled (753, 356) with delta (0, 0)
Screenshot: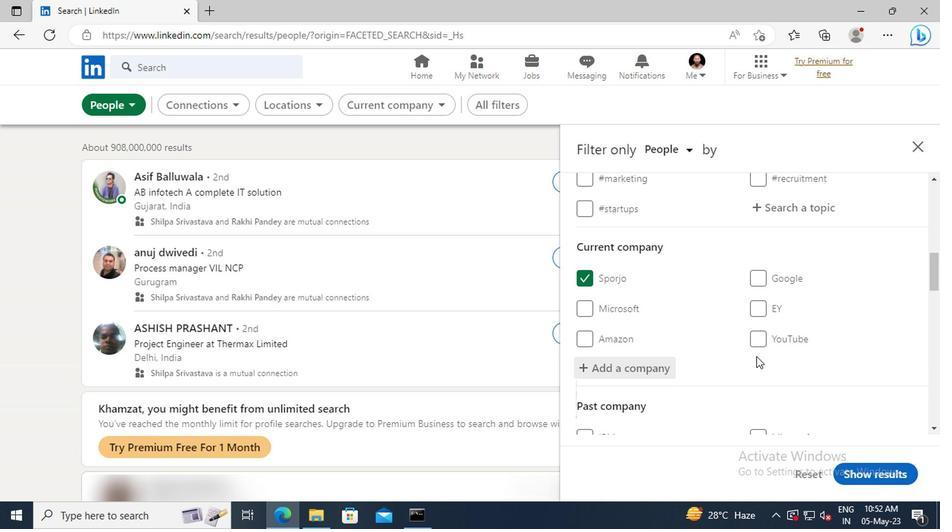 
Action: Mouse scrolled (753, 356) with delta (0, 0)
Screenshot: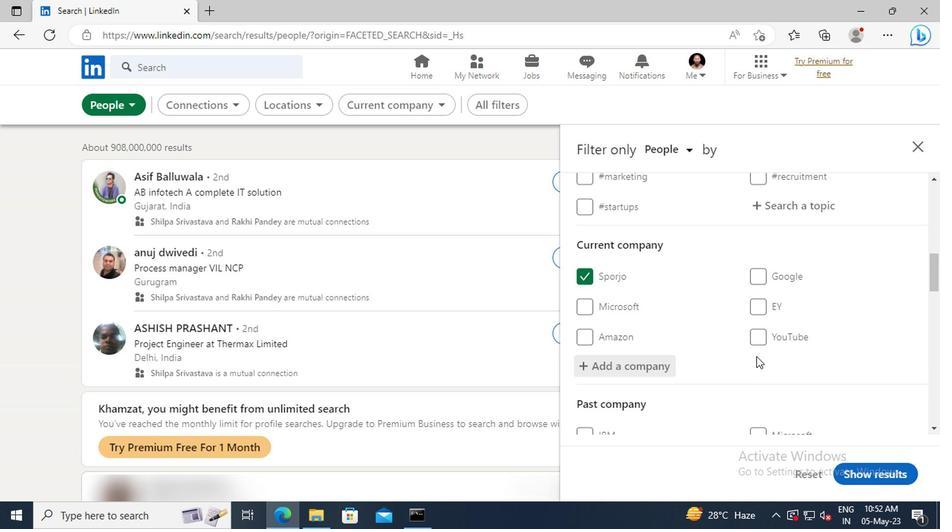
Action: Mouse scrolled (753, 356) with delta (0, 0)
Screenshot: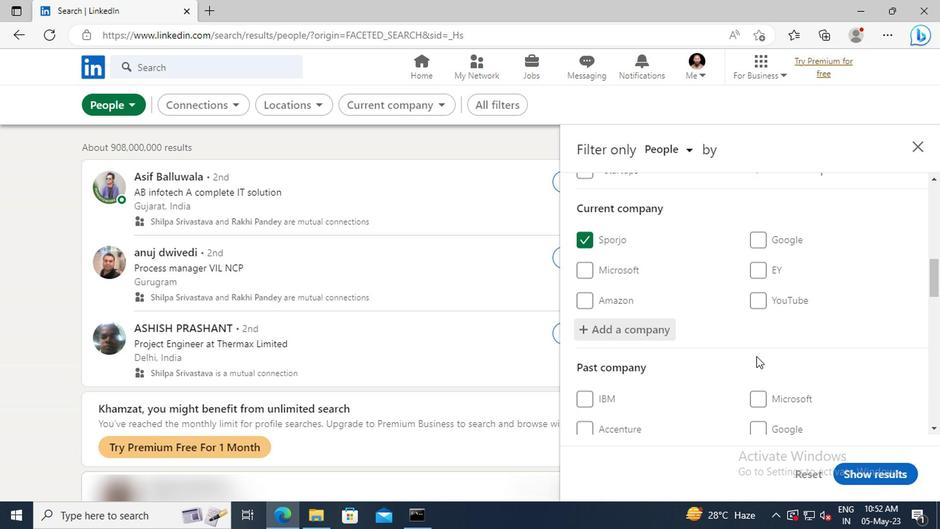 
Action: Mouse moved to (751, 345)
Screenshot: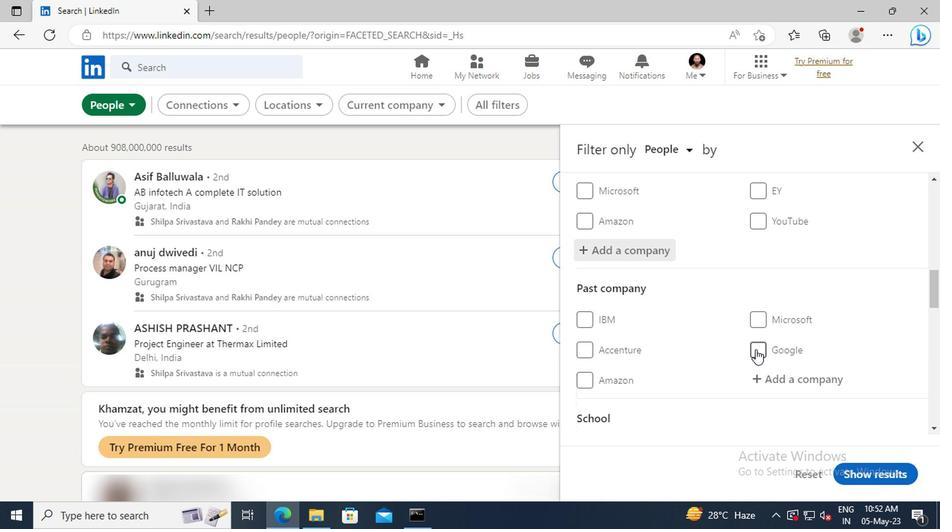 
Action: Mouse scrolled (751, 344) with delta (0, 0)
Screenshot: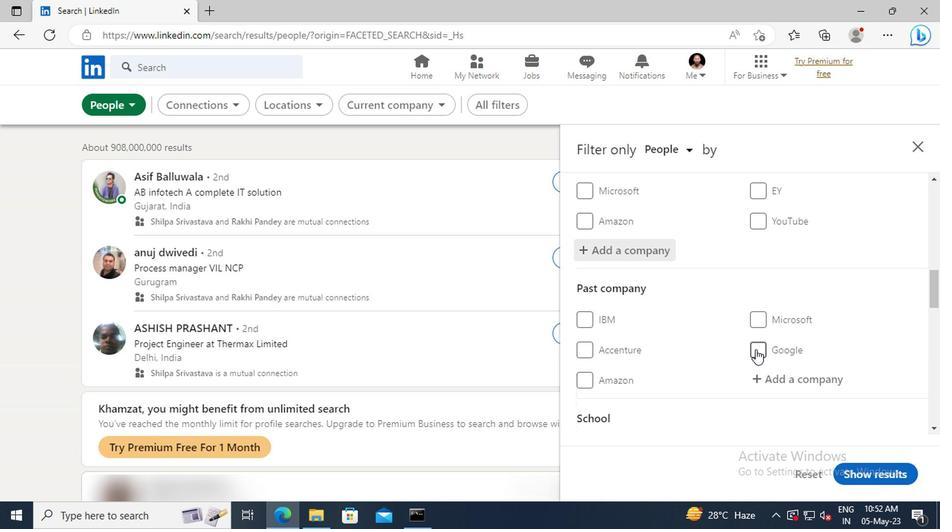 
Action: Mouse moved to (751, 344)
Screenshot: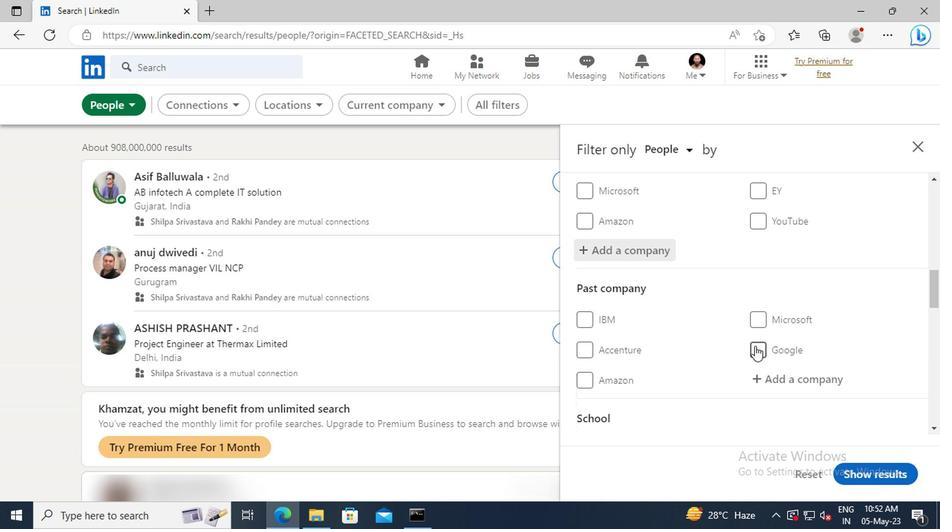 
Action: Mouse scrolled (751, 343) with delta (0, 0)
Screenshot: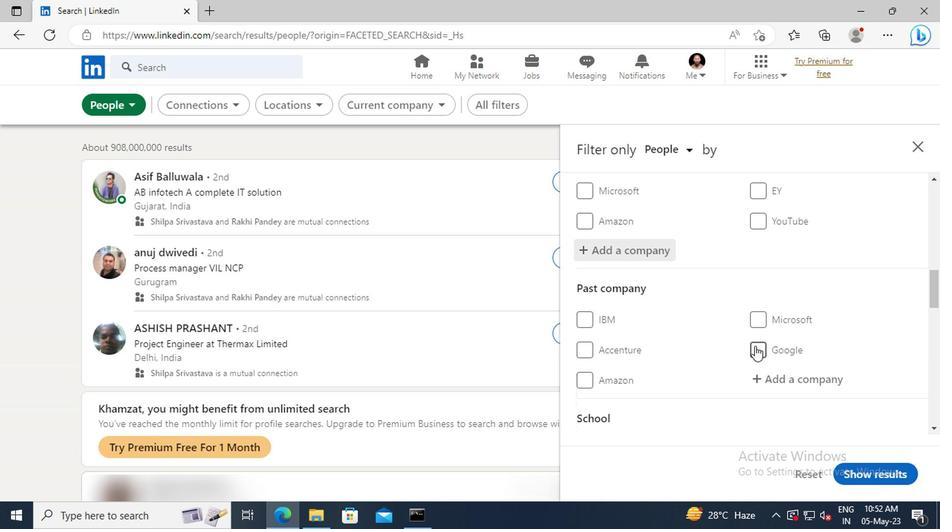 
Action: Mouse moved to (746, 330)
Screenshot: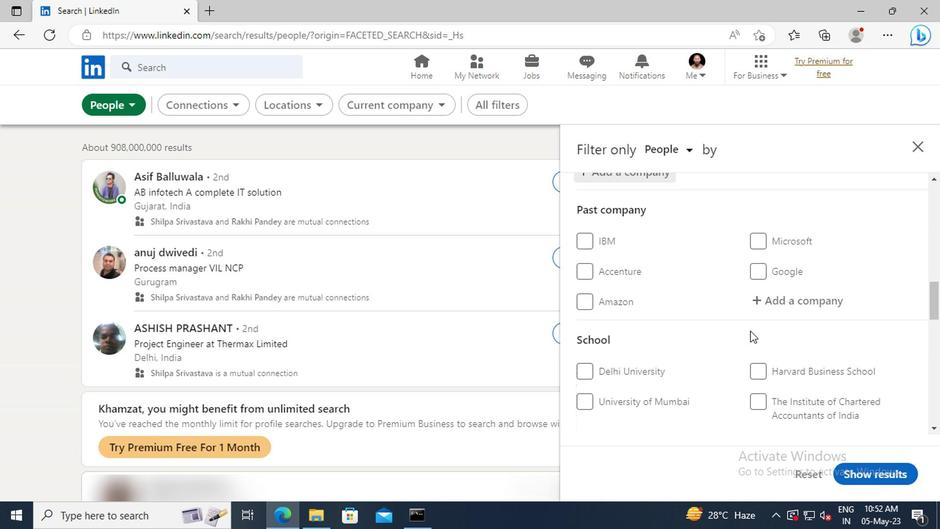
Action: Mouse scrolled (746, 329) with delta (0, 0)
Screenshot: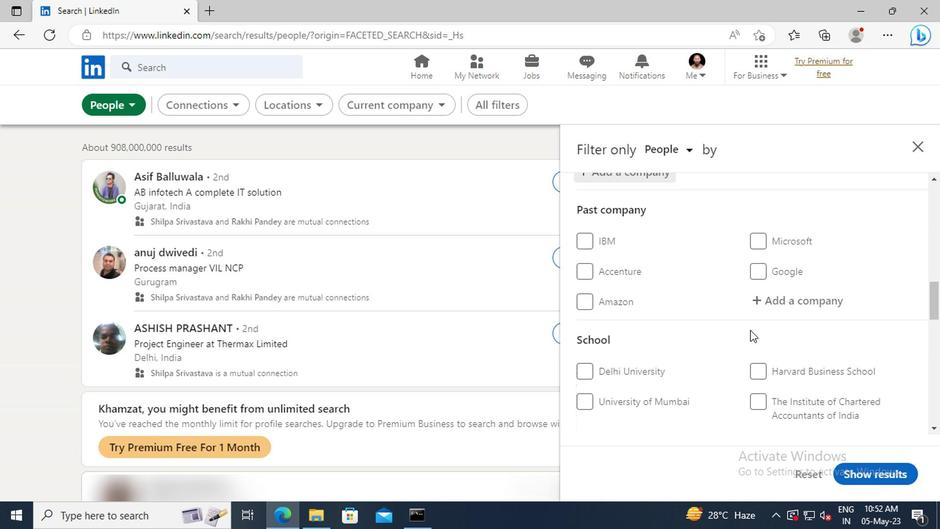 
Action: Mouse scrolled (746, 329) with delta (0, 0)
Screenshot: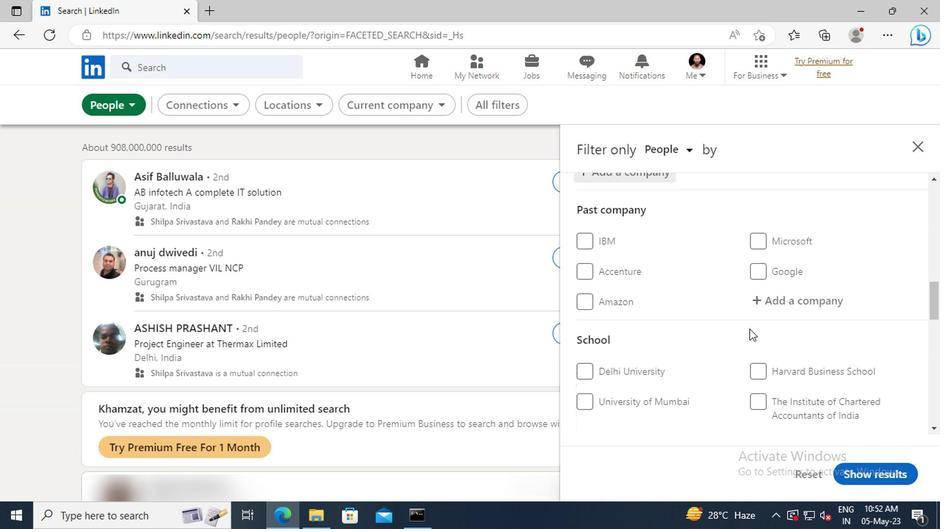 
Action: Mouse scrolled (746, 329) with delta (0, 0)
Screenshot: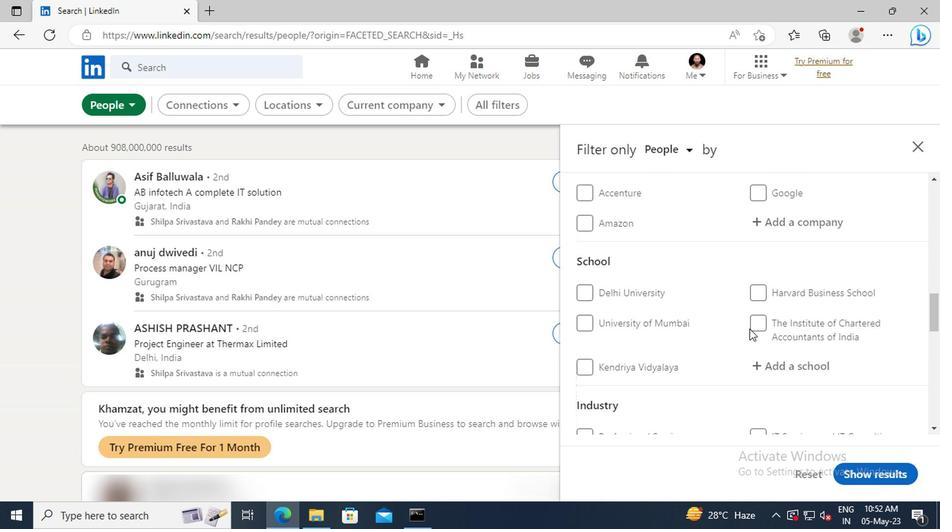 
Action: Mouse moved to (759, 327)
Screenshot: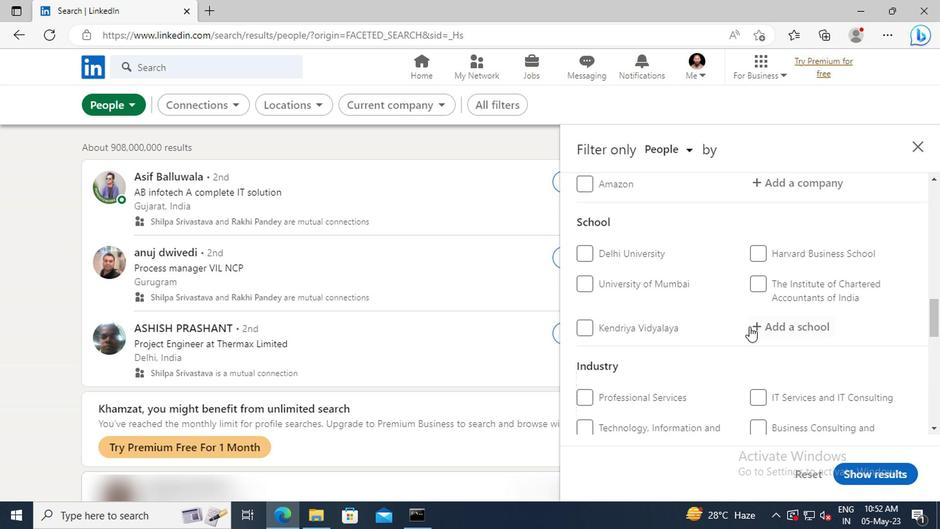 
Action: Mouse pressed left at (759, 327)
Screenshot: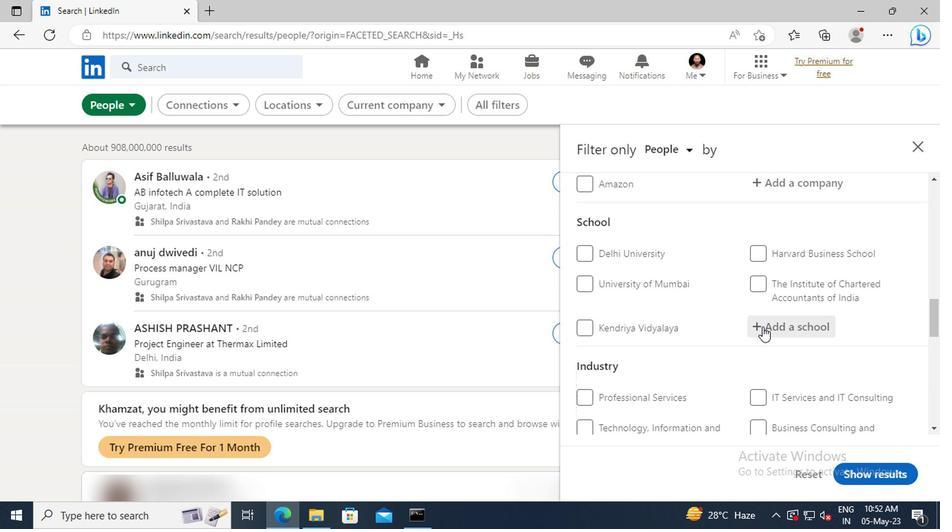 
Action: Key pressed <Key.shift>BABU<Key.space><Key.shift>BA
Screenshot: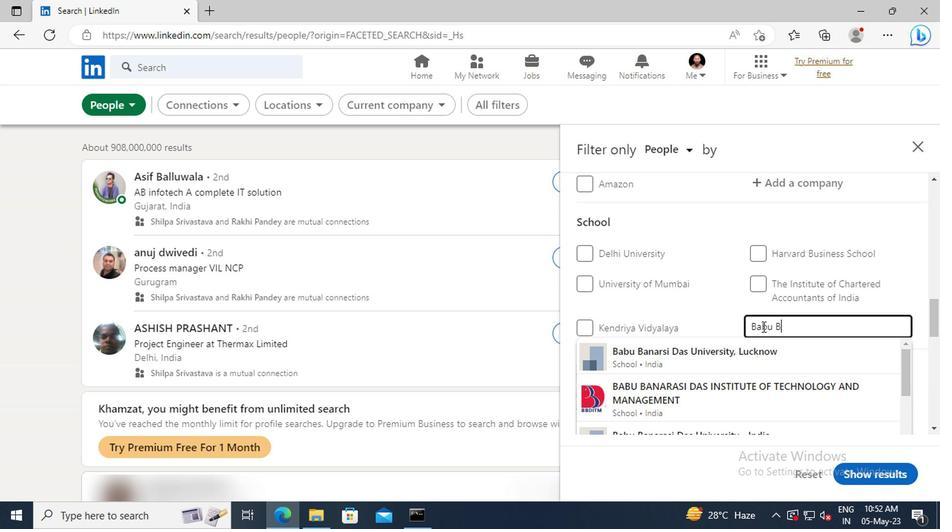 
Action: Mouse moved to (761, 347)
Screenshot: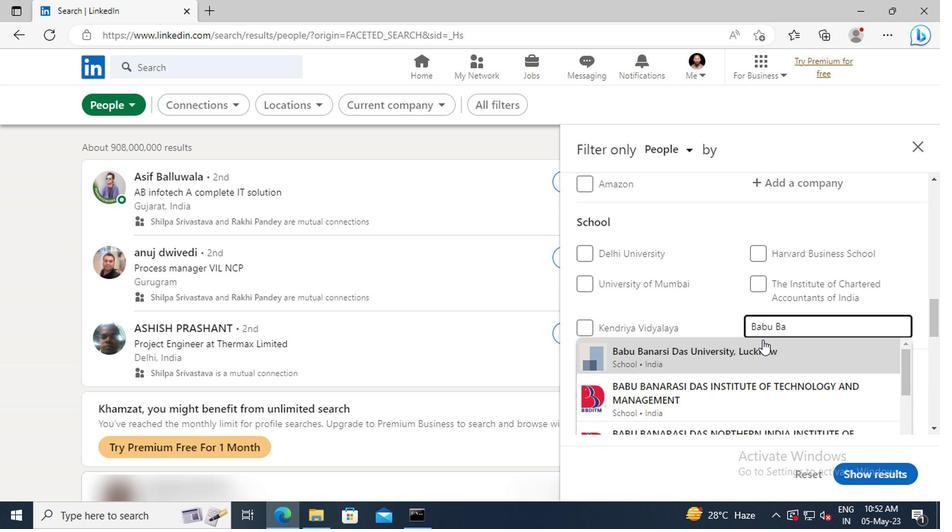 
Action: Mouse pressed left at (761, 347)
Screenshot: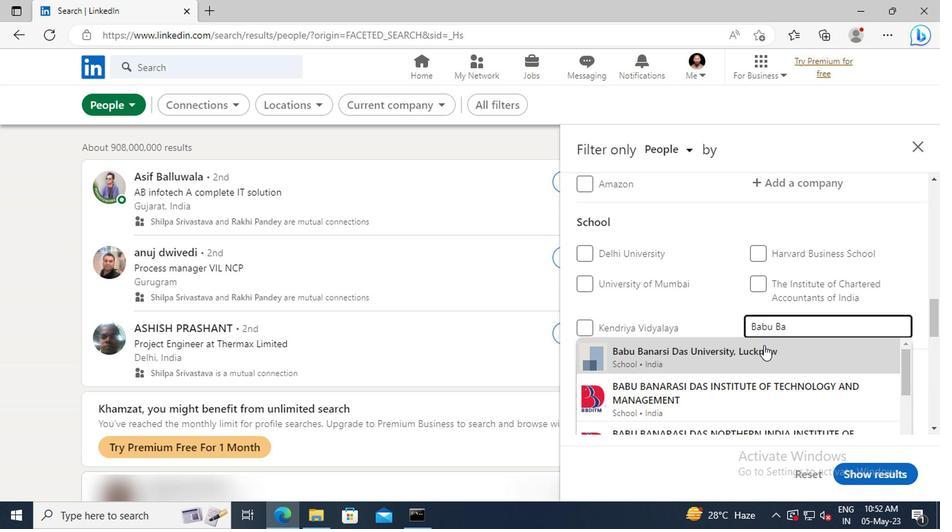 
Action: Mouse scrolled (761, 347) with delta (0, 0)
Screenshot: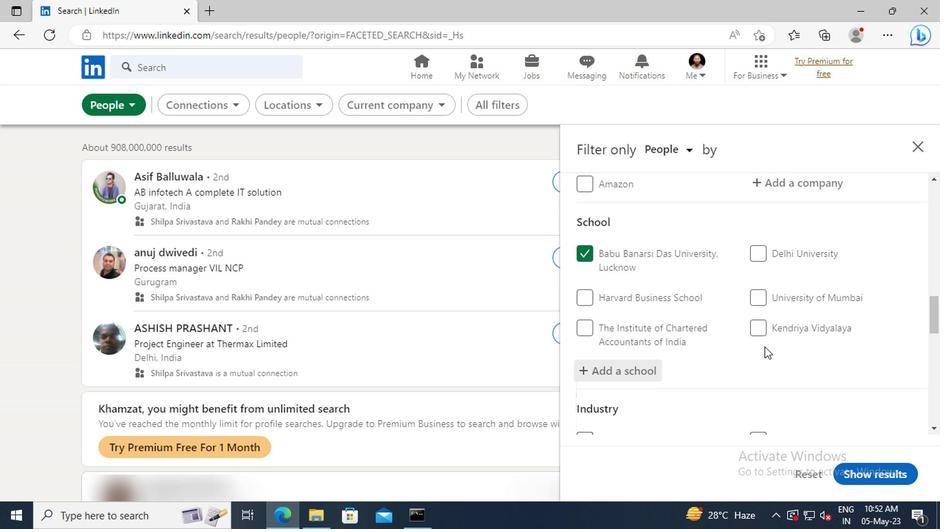 
Action: Mouse moved to (762, 348)
Screenshot: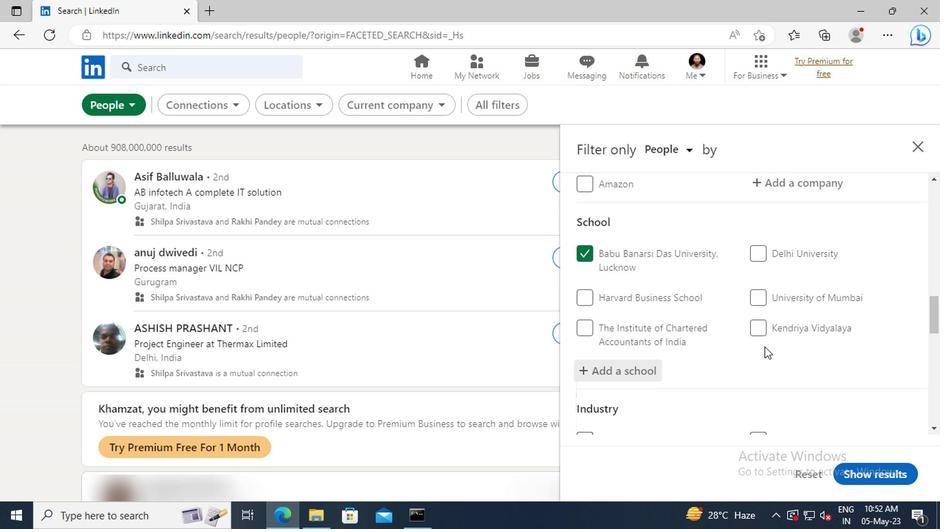 
Action: Mouse scrolled (762, 347) with delta (0, 0)
Screenshot: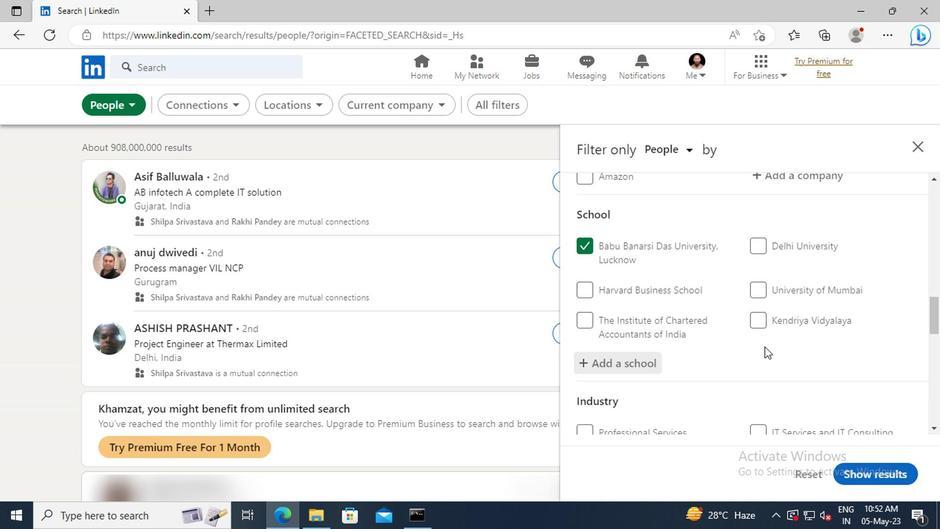 
Action: Mouse scrolled (762, 347) with delta (0, 0)
Screenshot: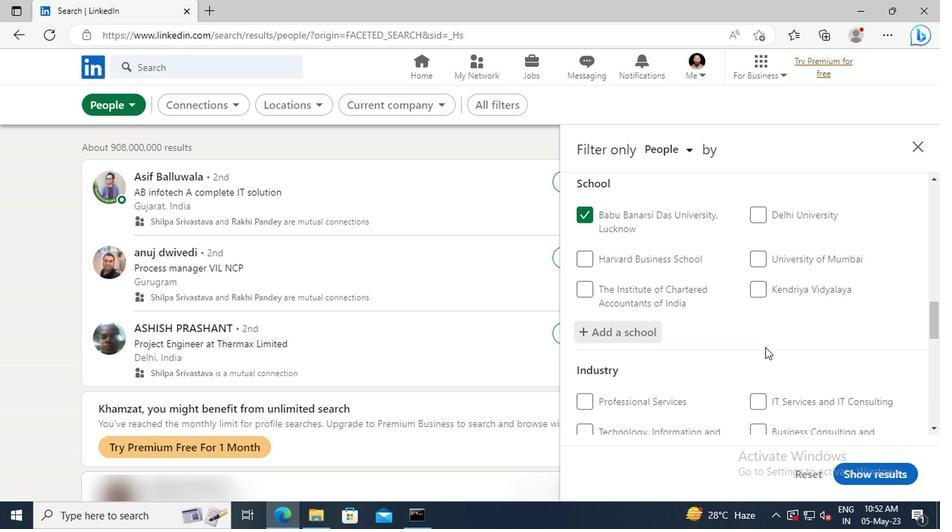 
Action: Mouse moved to (762, 341)
Screenshot: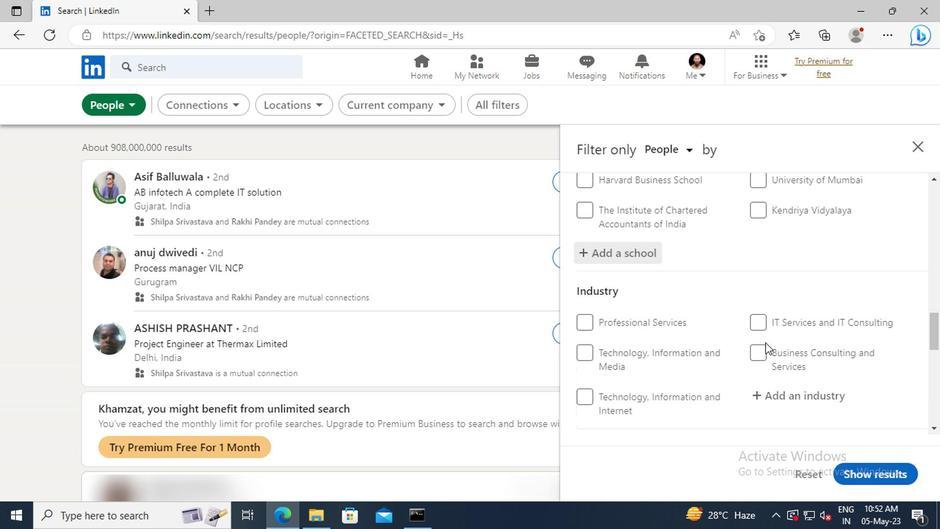 
Action: Mouse scrolled (762, 340) with delta (0, 0)
Screenshot: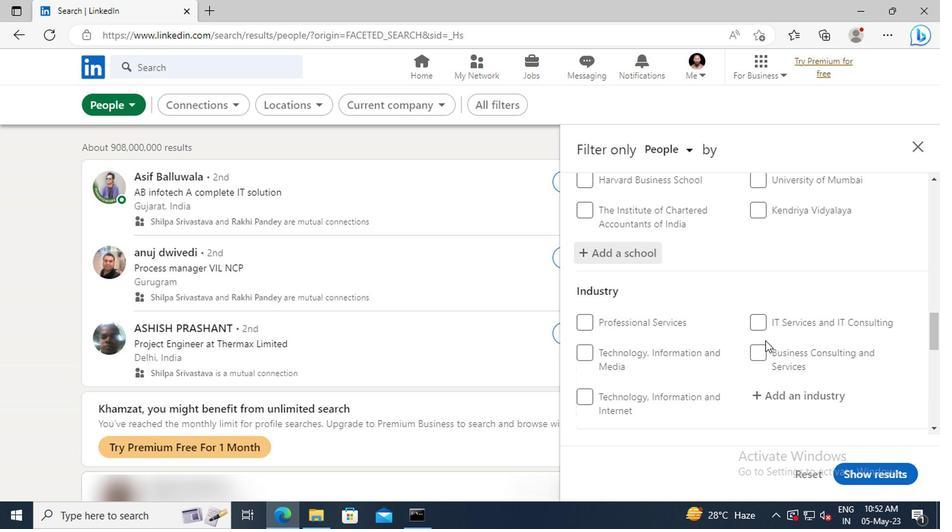 
Action: Mouse moved to (767, 356)
Screenshot: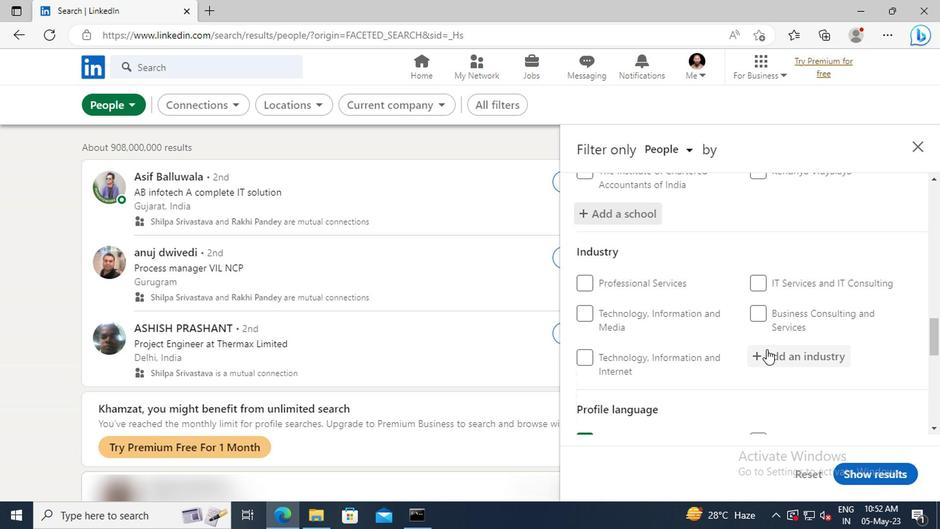 
Action: Mouse pressed left at (767, 356)
Screenshot: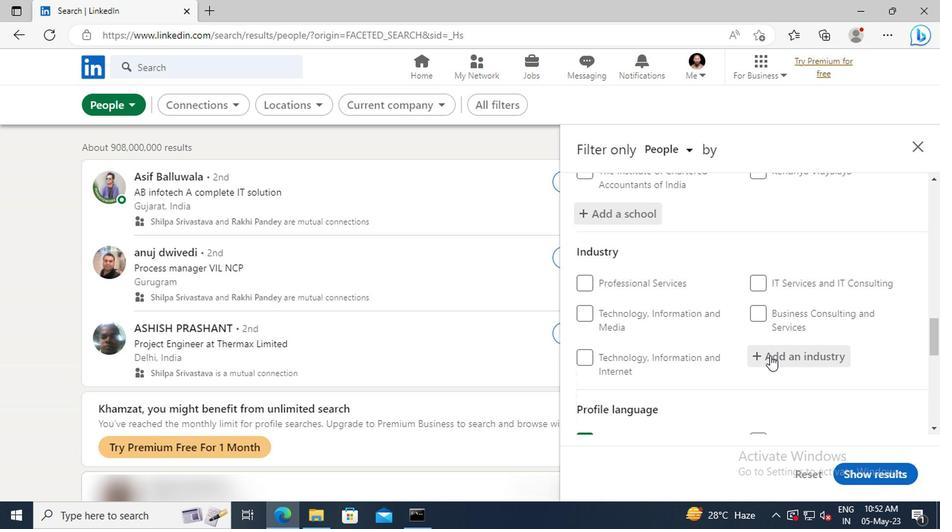 
Action: Key pressed <Key.shift>STAFF
Screenshot: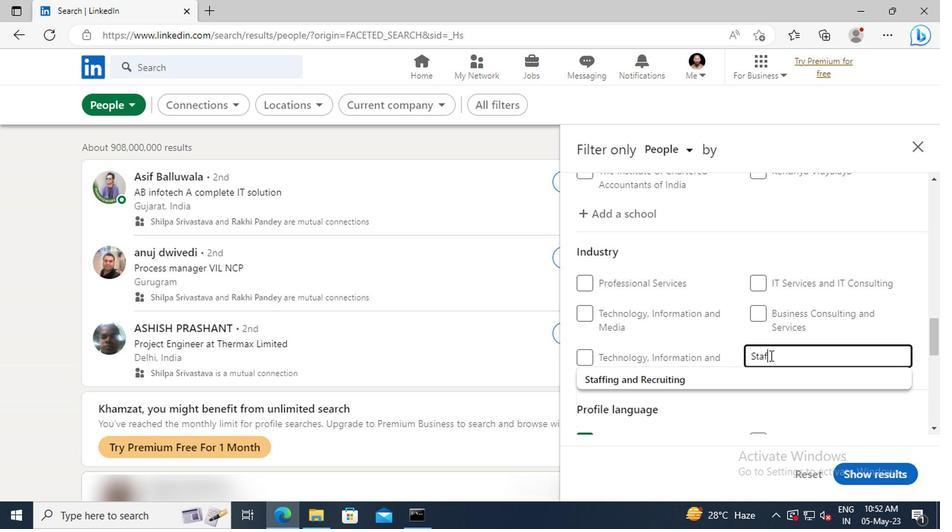 
Action: Mouse moved to (774, 378)
Screenshot: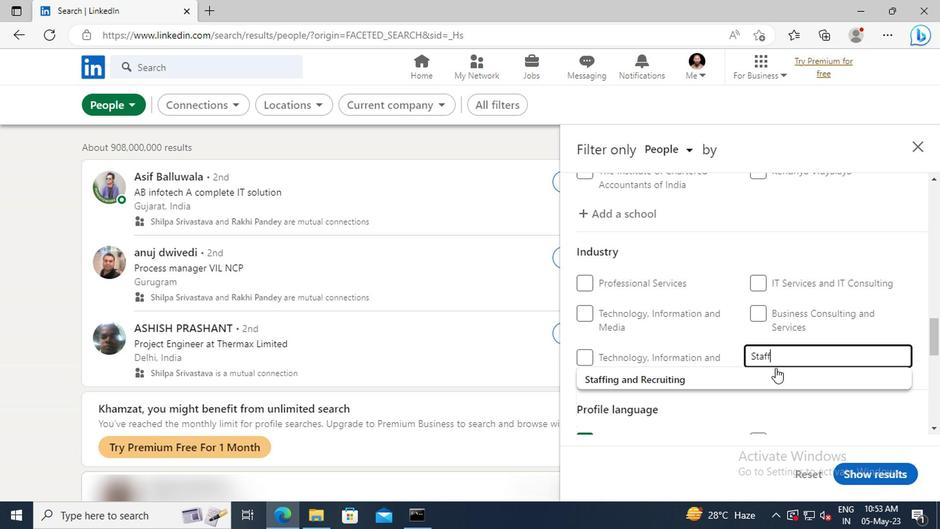 
Action: Mouse pressed left at (774, 378)
Screenshot: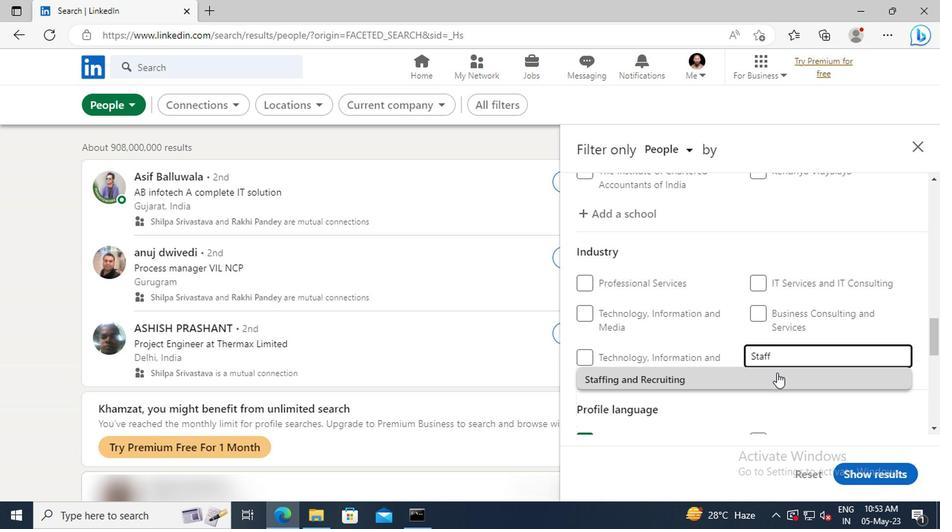 
Action: Mouse scrolled (774, 377) with delta (0, 0)
Screenshot: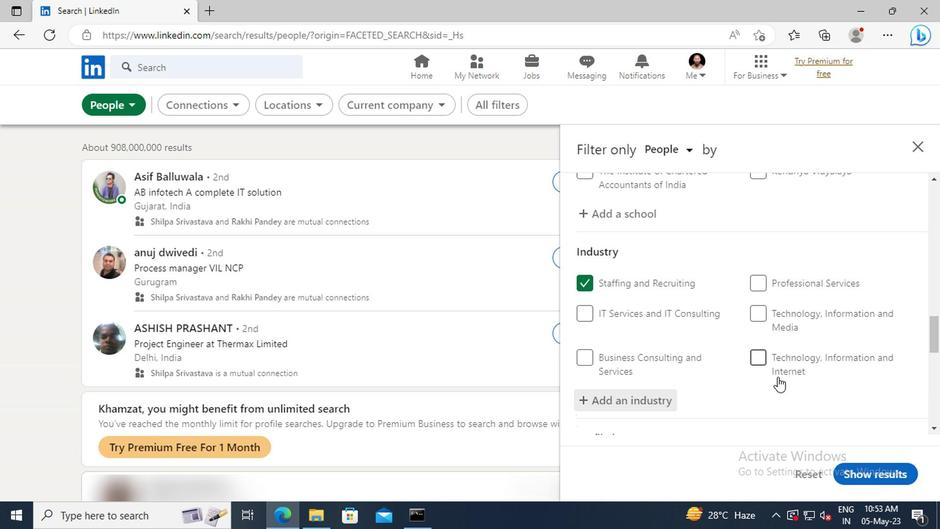 
Action: Mouse scrolled (774, 377) with delta (0, 0)
Screenshot: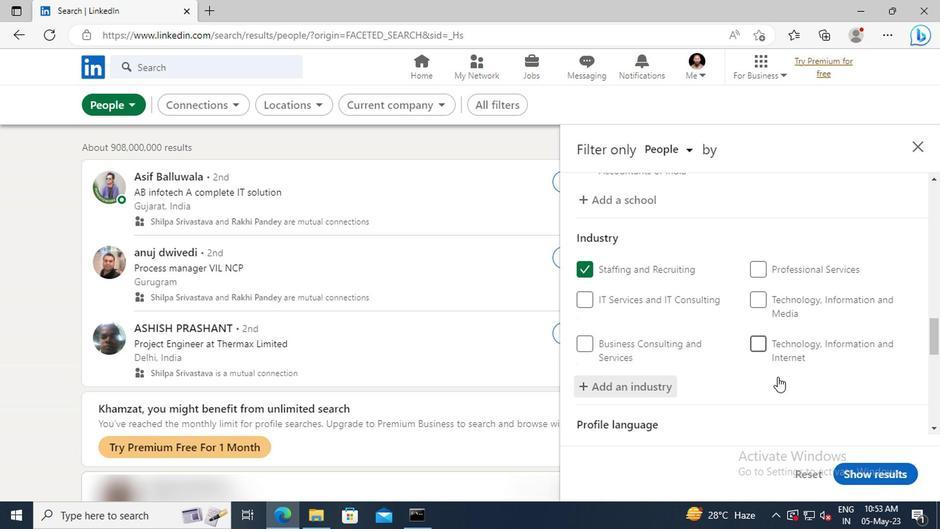 
Action: Mouse scrolled (774, 377) with delta (0, 0)
Screenshot: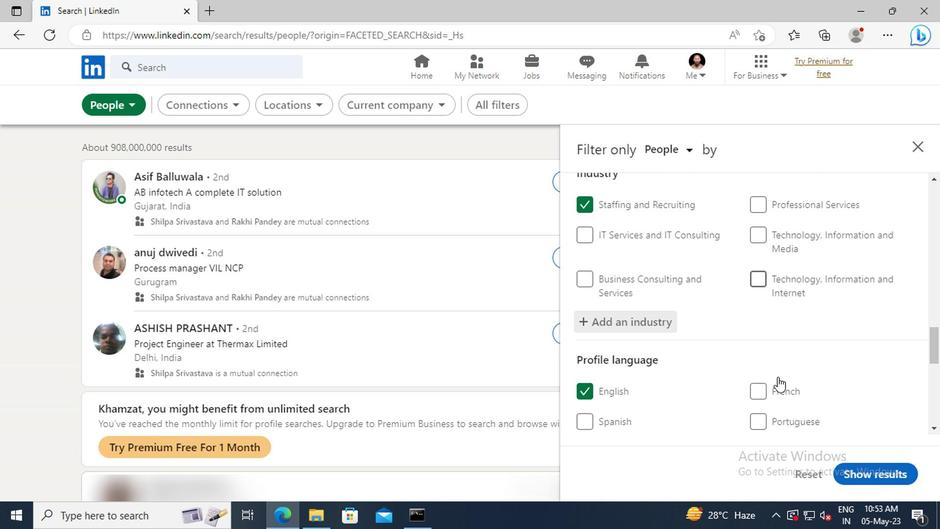 
Action: Mouse moved to (774, 378)
Screenshot: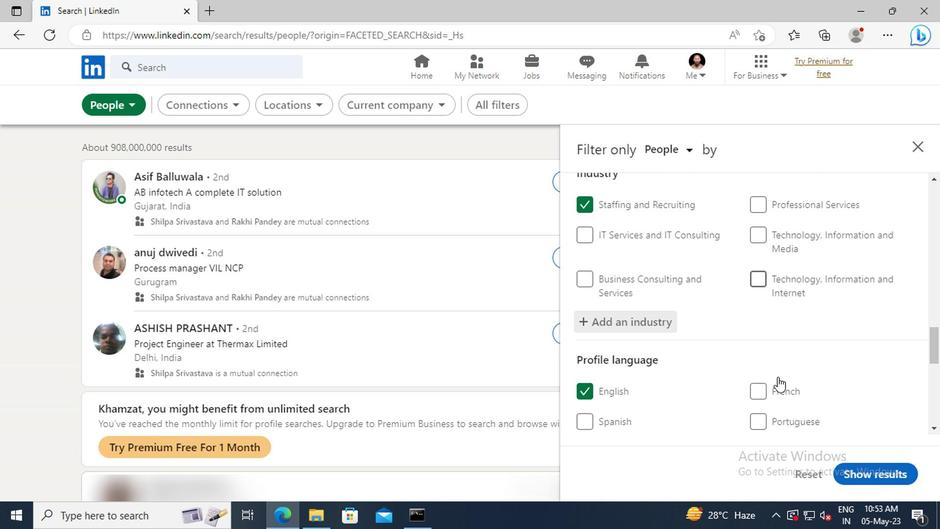 
Action: Mouse scrolled (774, 377) with delta (0, 0)
Screenshot: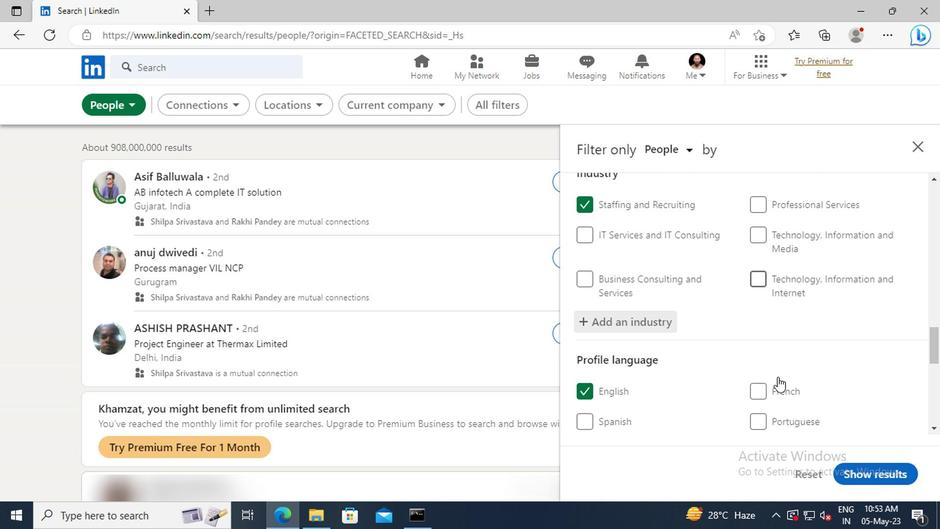 
Action: Mouse moved to (765, 337)
Screenshot: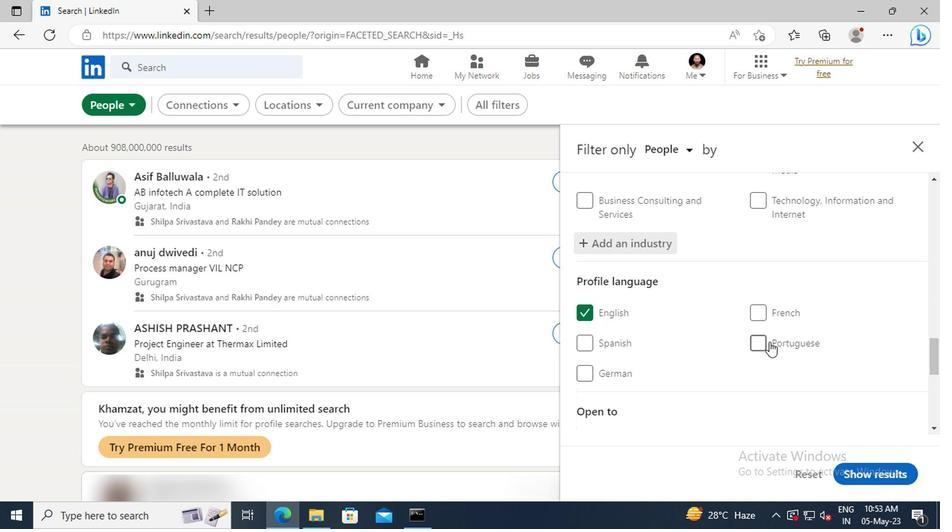 
Action: Mouse scrolled (765, 337) with delta (0, 0)
Screenshot: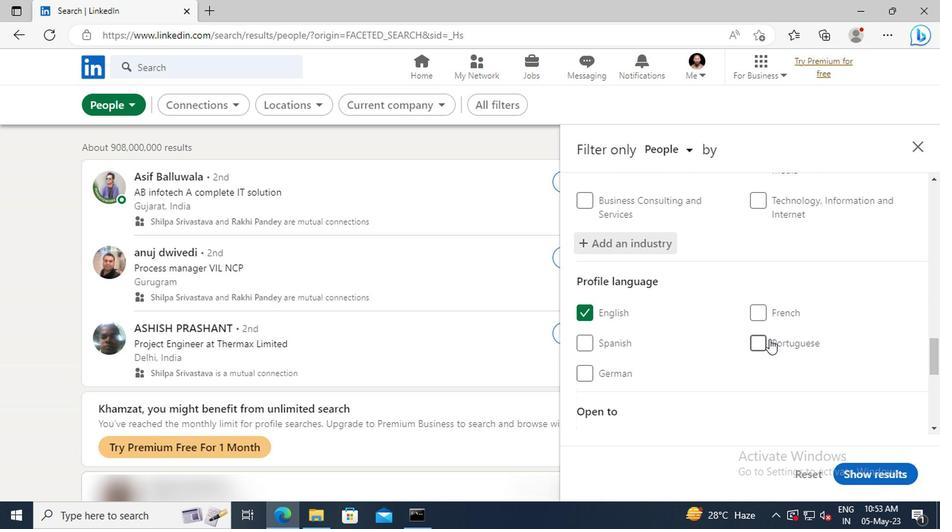 
Action: Mouse moved to (765, 337)
Screenshot: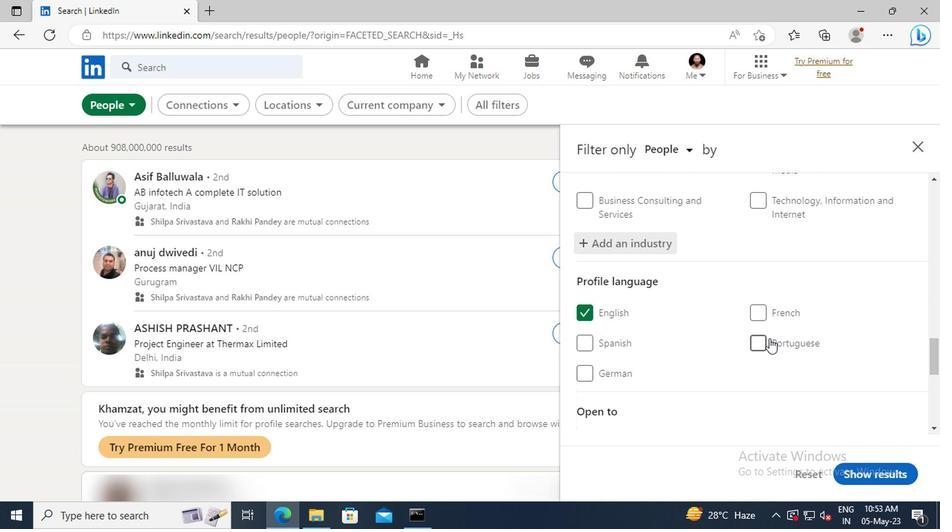 
Action: Mouse scrolled (765, 336) with delta (0, 0)
Screenshot: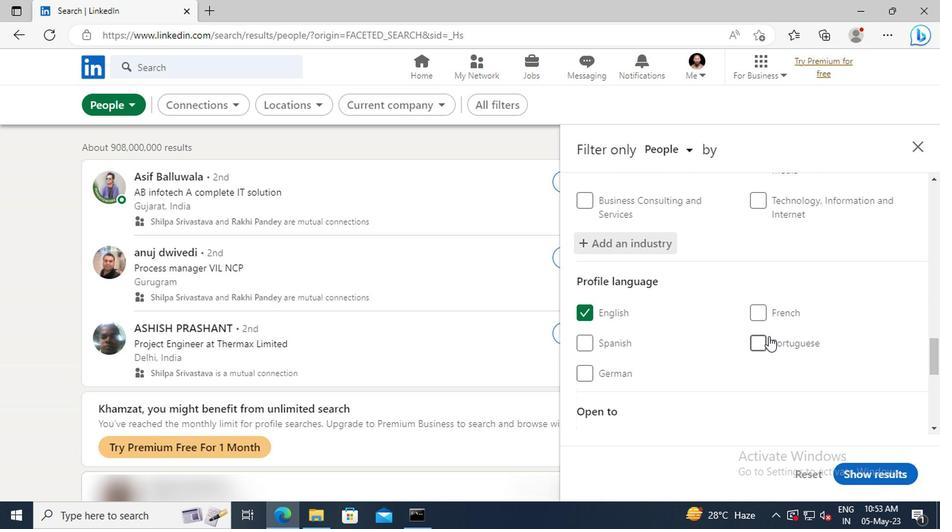 
Action: Mouse moved to (762, 325)
Screenshot: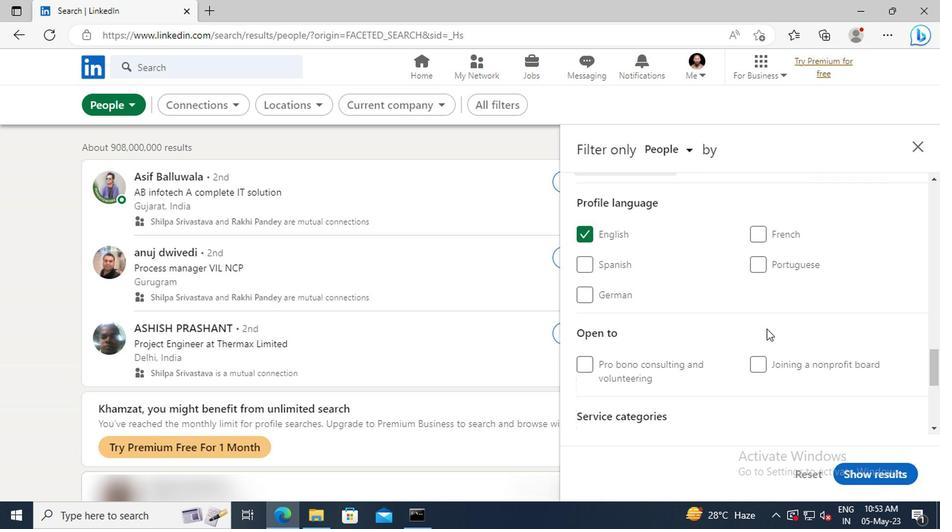 
Action: Mouse scrolled (762, 324) with delta (0, 0)
Screenshot: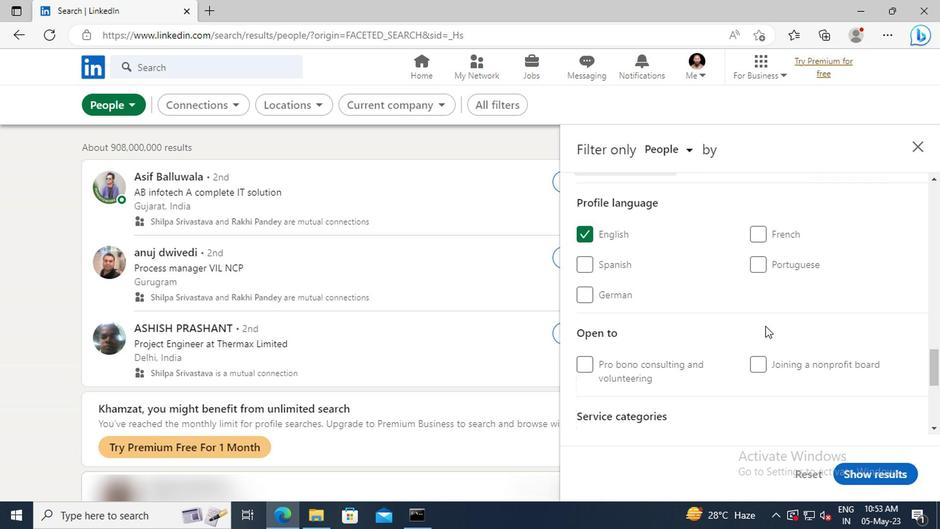 
Action: Mouse moved to (760, 320)
Screenshot: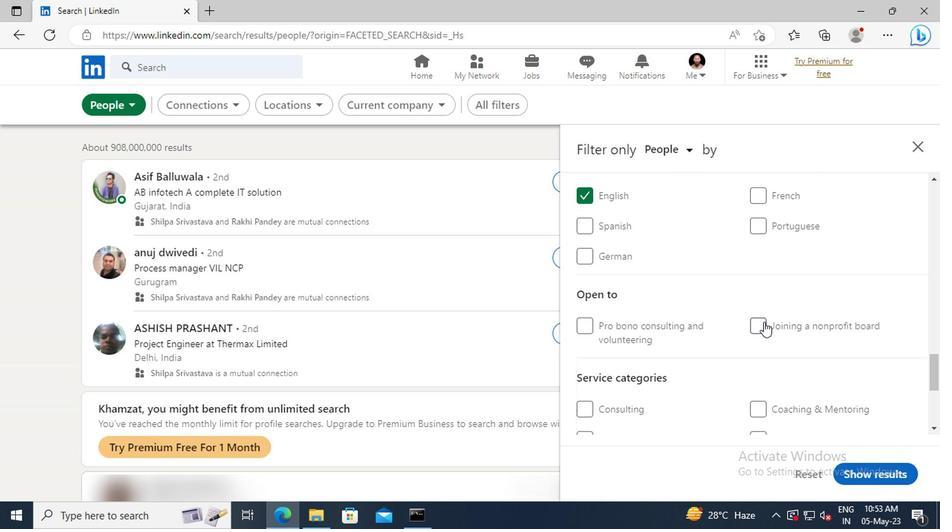 
Action: Mouse scrolled (760, 320) with delta (0, 0)
Screenshot: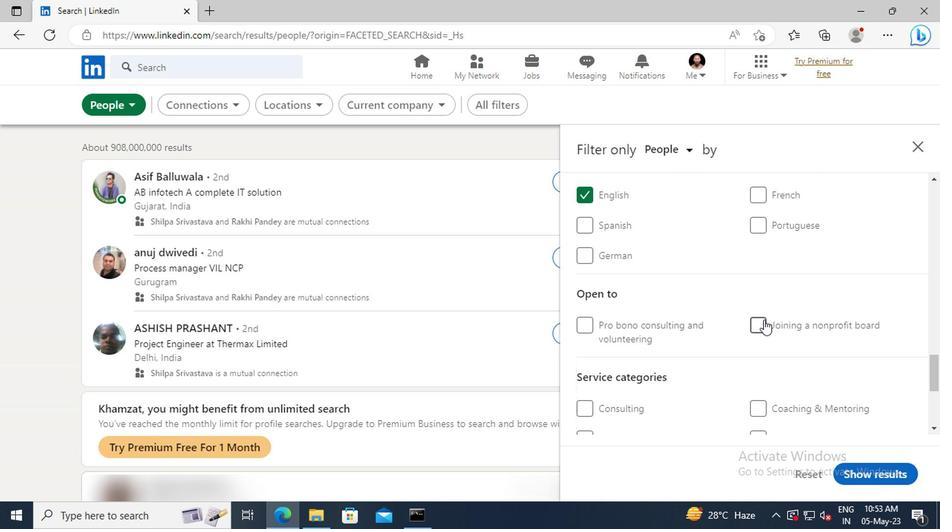 
Action: Mouse scrolled (760, 320) with delta (0, 0)
Screenshot: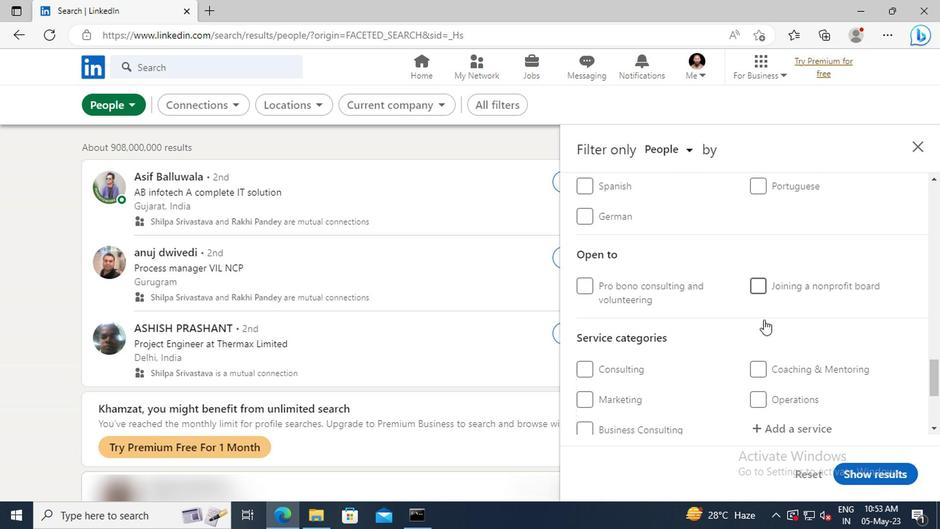 
Action: Mouse scrolled (760, 320) with delta (0, 0)
Screenshot: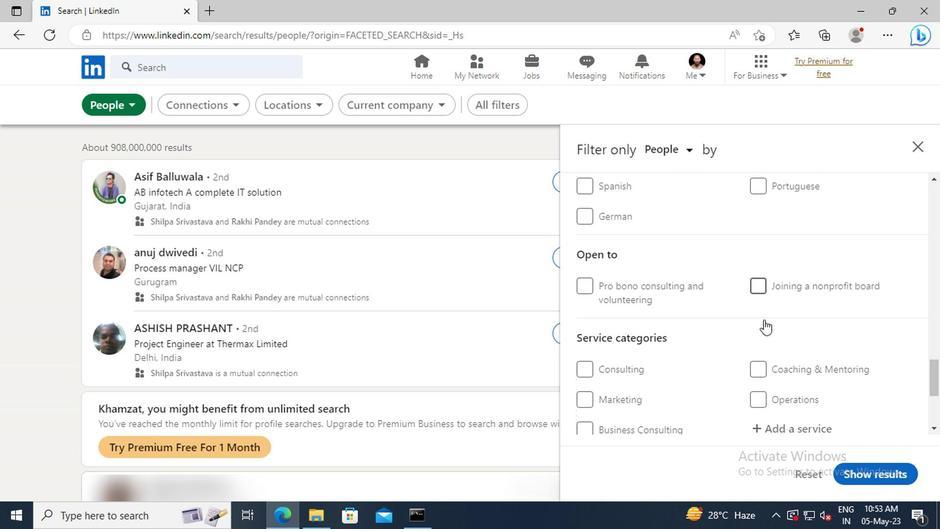 
Action: Mouse moved to (764, 352)
Screenshot: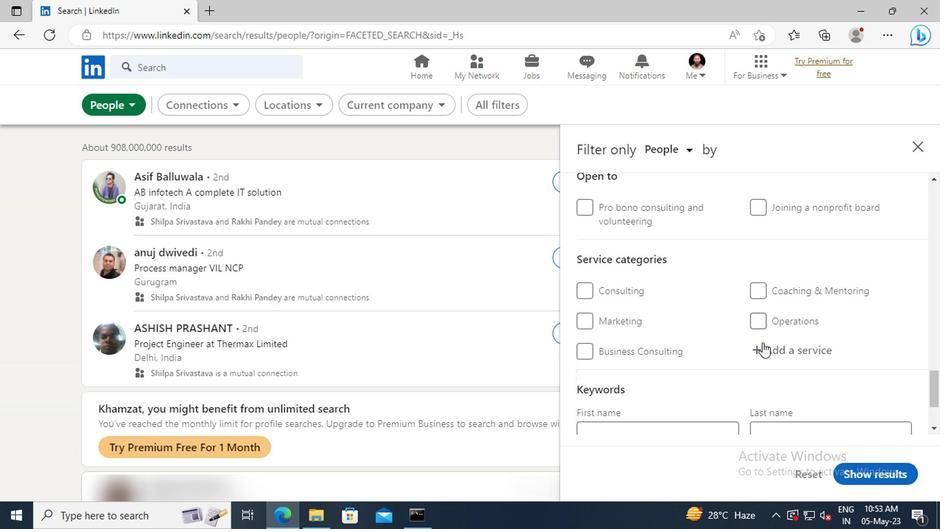 
Action: Mouse pressed left at (764, 352)
Screenshot: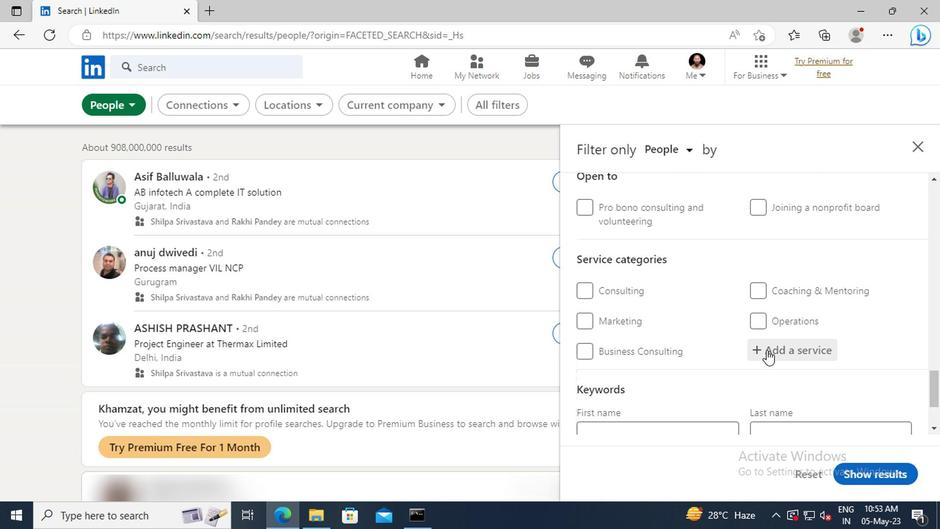 
Action: Key pressed <Key.shift>FINANCIAL<Key.space><Key.shift>RE
Screenshot: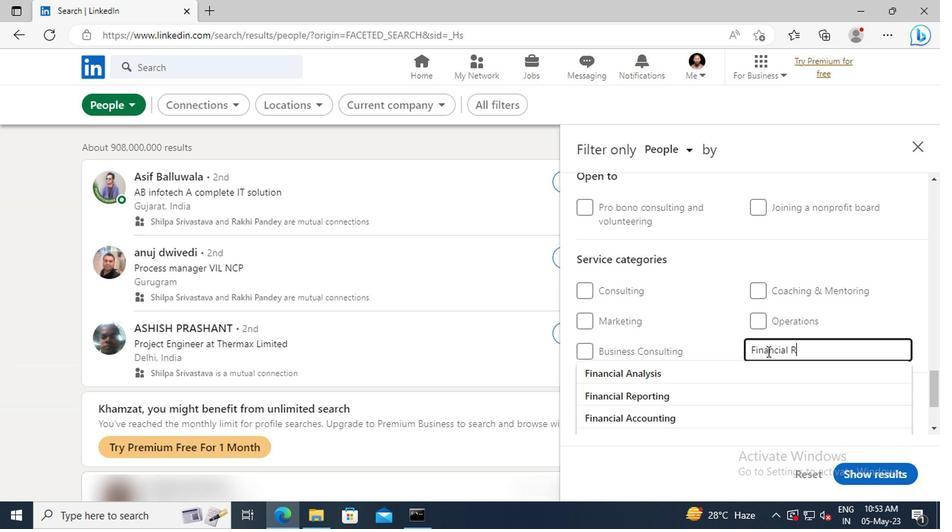 
Action: Mouse moved to (770, 371)
Screenshot: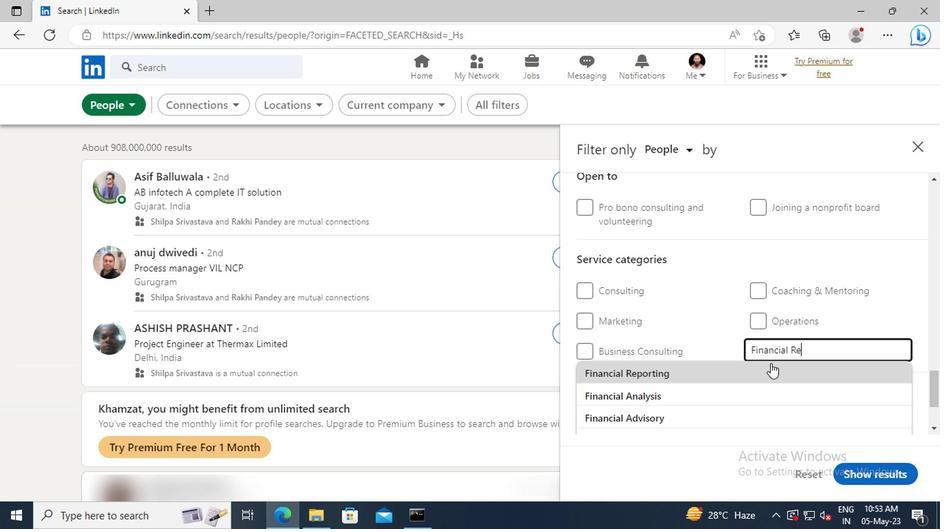 
Action: Mouse pressed left at (770, 371)
Screenshot: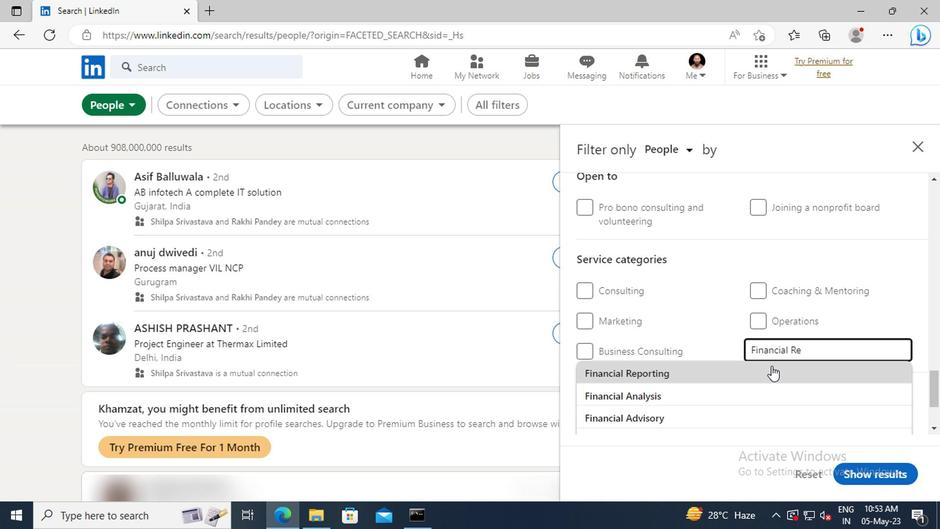 
Action: Mouse scrolled (770, 370) with delta (0, 0)
Screenshot: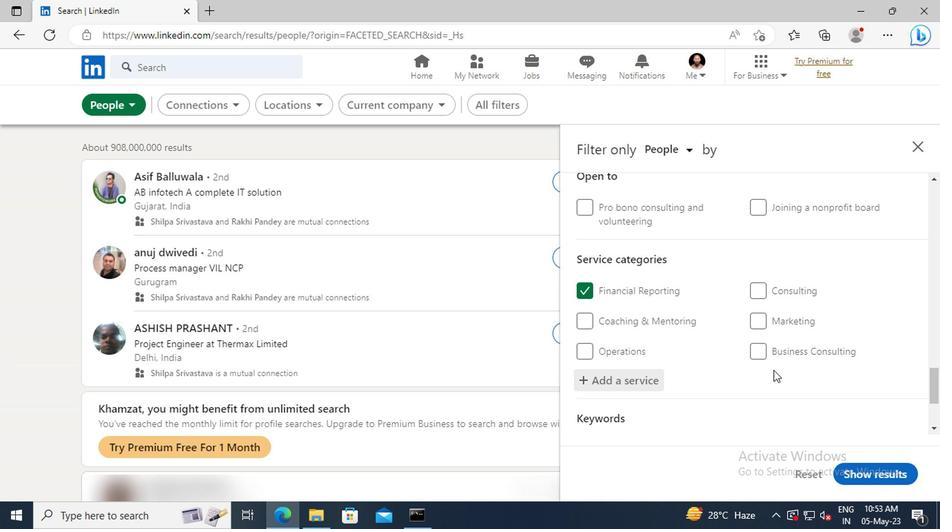 
Action: Mouse scrolled (770, 370) with delta (0, 0)
Screenshot: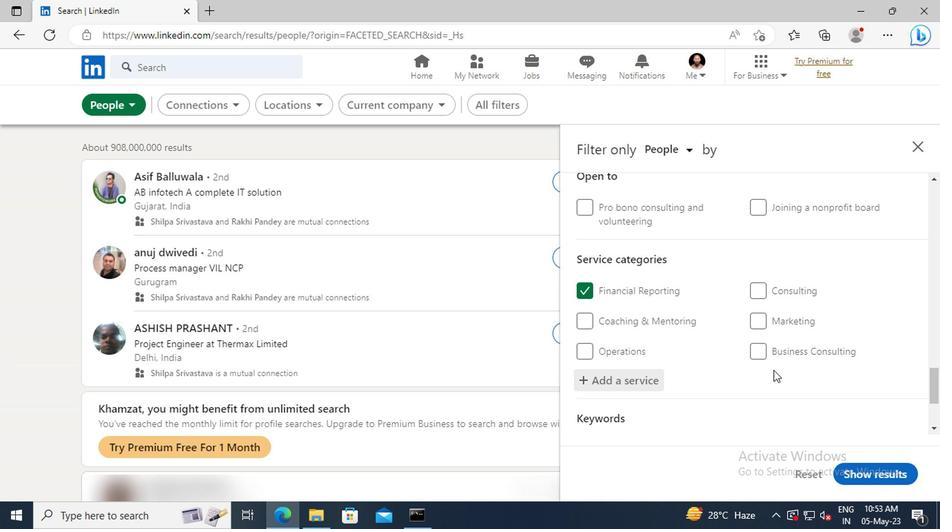 
Action: Mouse scrolled (770, 370) with delta (0, 0)
Screenshot: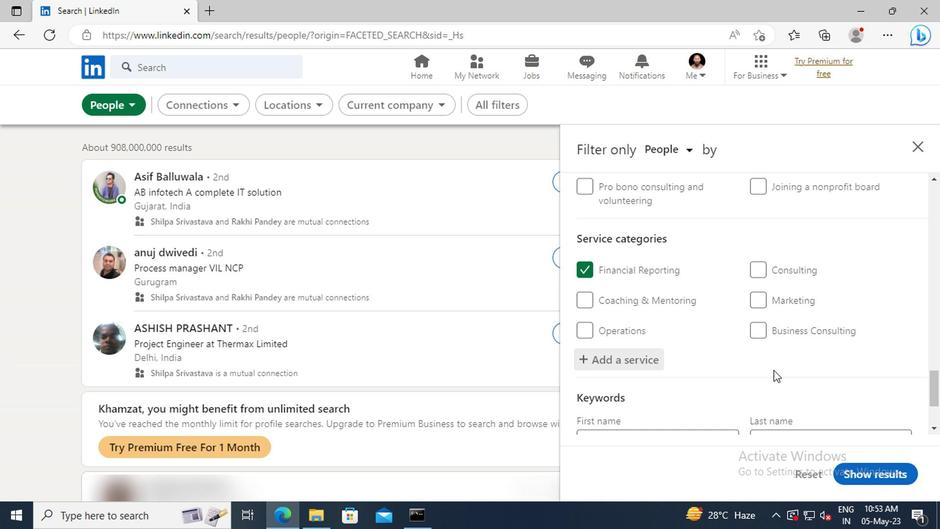 
Action: Mouse scrolled (770, 370) with delta (0, 0)
Screenshot: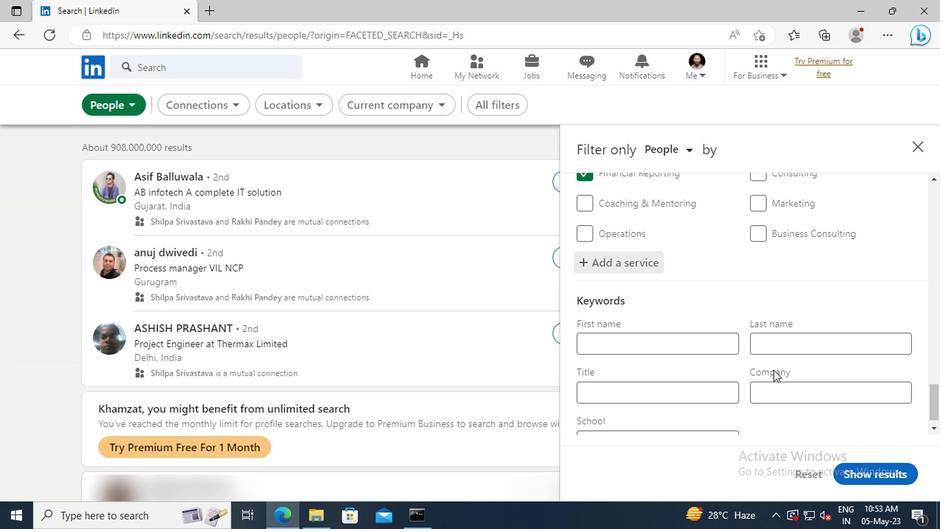 
Action: Mouse scrolled (770, 370) with delta (0, 0)
Screenshot: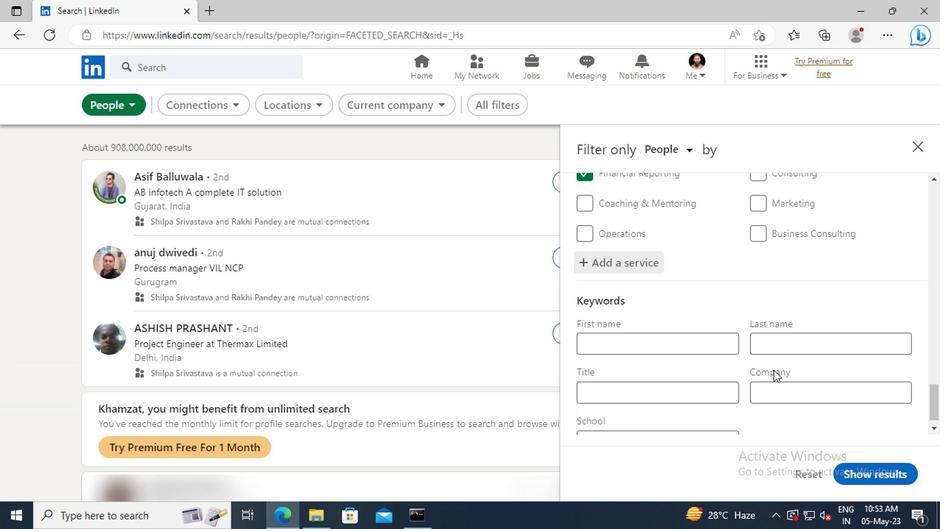 
Action: Mouse moved to (704, 374)
Screenshot: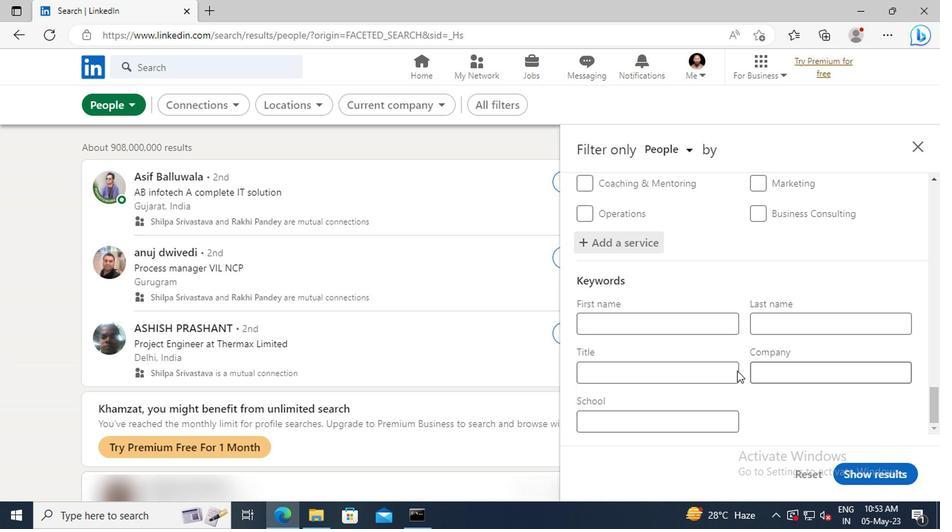 
Action: Mouse pressed left at (704, 374)
Screenshot: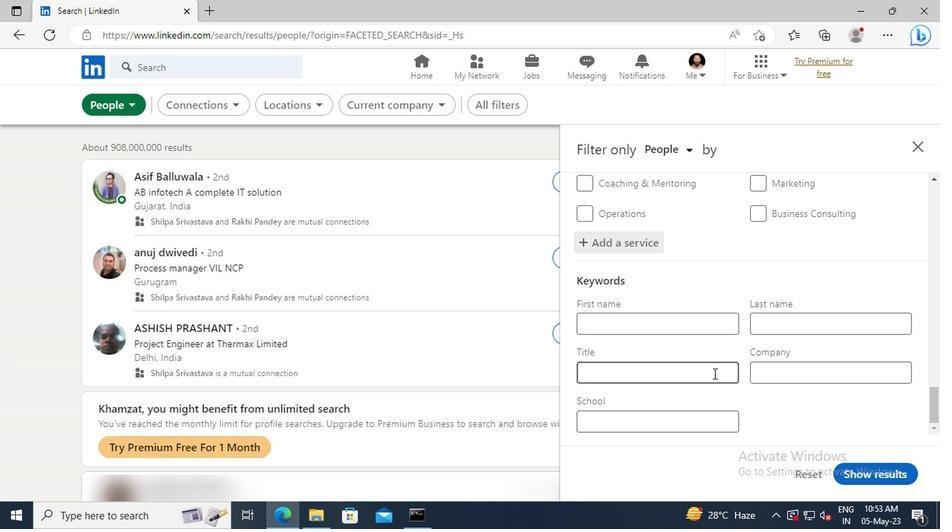 
Action: Key pressed <Key.shift>SALES<Key.space><Key.shift>ASSOCIATE<Key.enter>
Screenshot: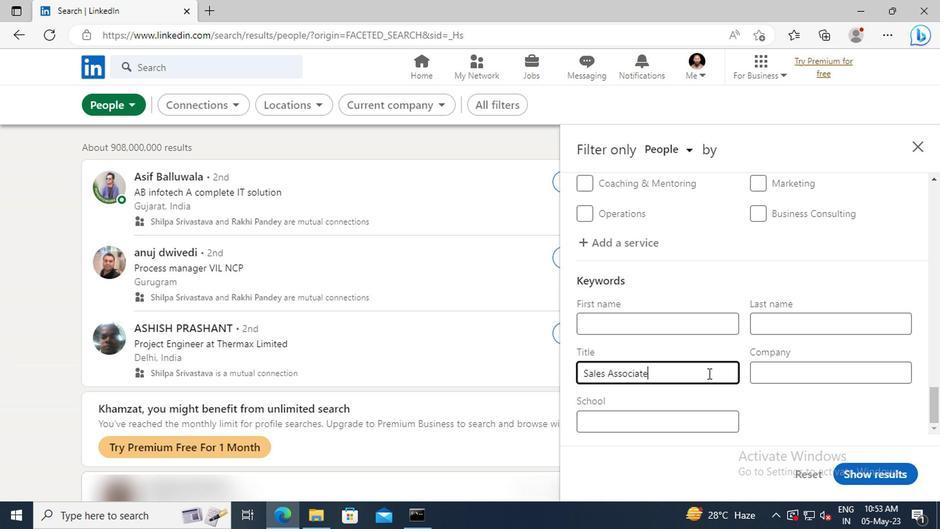 
Action: Mouse moved to (864, 475)
Screenshot: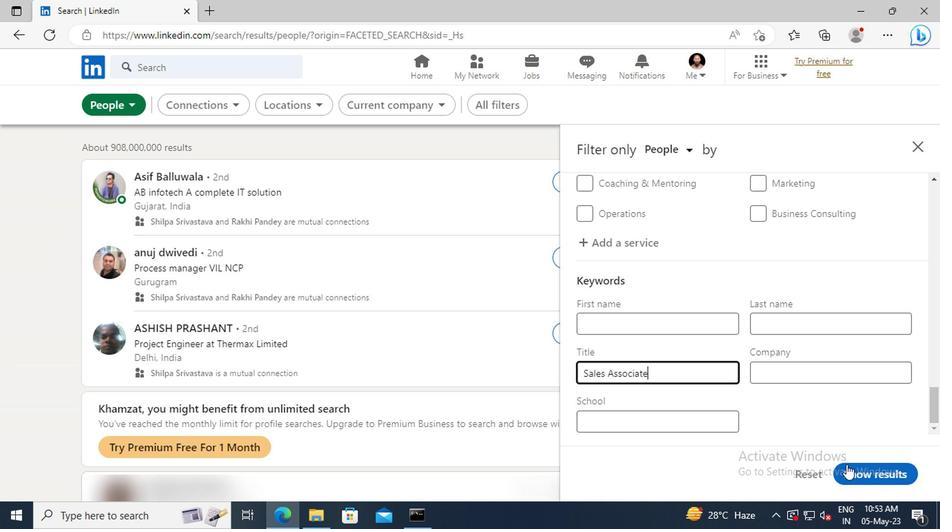 
Action: Mouse pressed left at (864, 475)
Screenshot: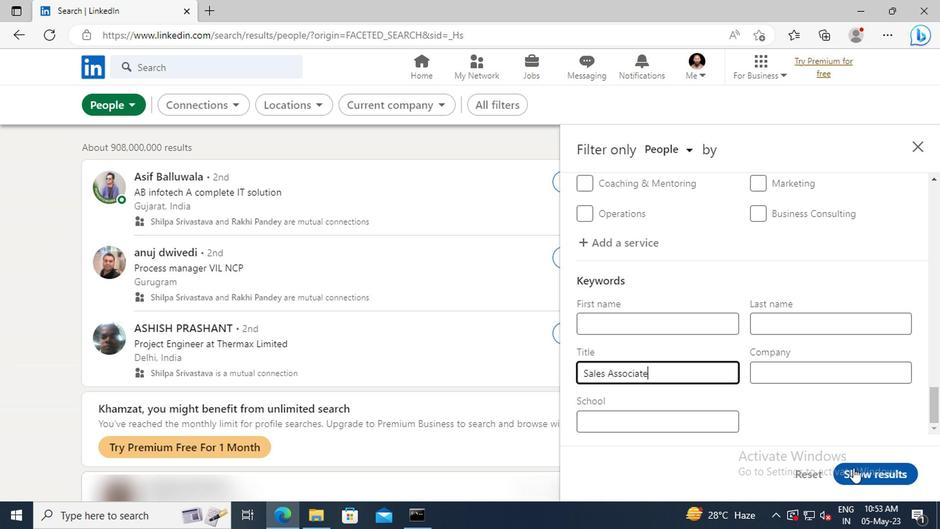 
